 Task: Select Pets. Add to cart, from PetSmart_x000D_
 for 3194 Cheshire Road, Bridgeport, Connecticut 06604, Cell Number 203-362-4243, following items : Simply Nourish SOURCE Shreds Wet Dog Food Natural High Protein Grain Free Duck & Venison (10 oz) - 1, Simply Nourish Shreds Wet Dog Food Natural Grain Free Chicken & Beef (10 oz) - 1, Simply Nourish Shreds Wet Dog Food Natural Chicken & Rice (10 oz) - 1, Simply Nourish Shreds Adult Wet Dog Food Chicken Beef & Pasta Stew (10 oz) - 1, Hill''s Science Diet Adult Dog Food Chicken & Barley (5 lb) - 1
Action: Mouse moved to (506, 99)
Screenshot: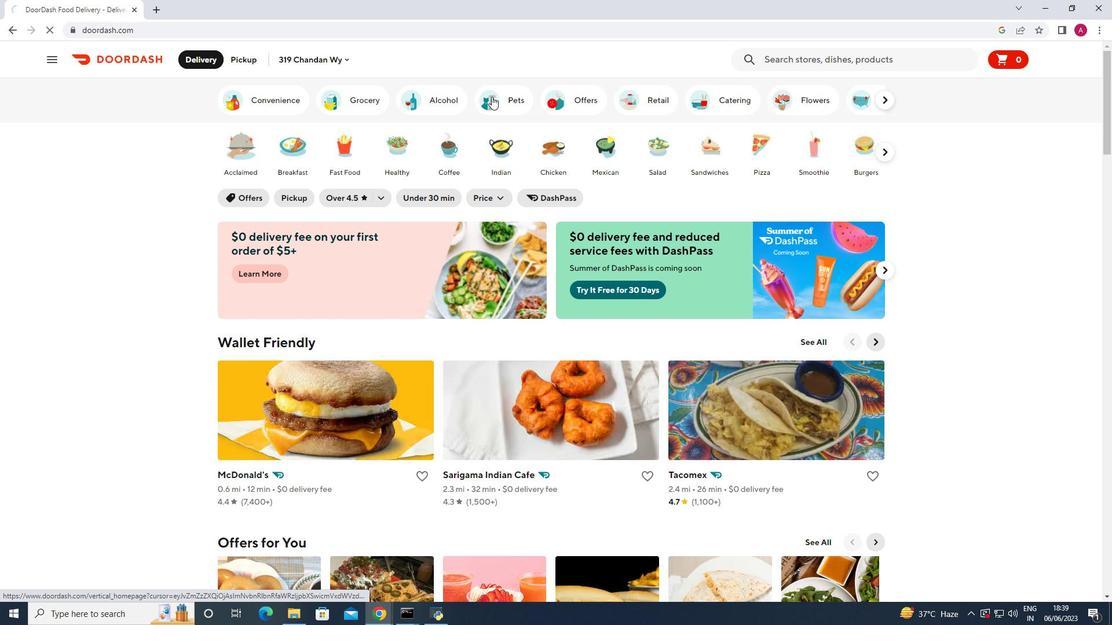 
Action: Mouse pressed left at (506, 99)
Screenshot: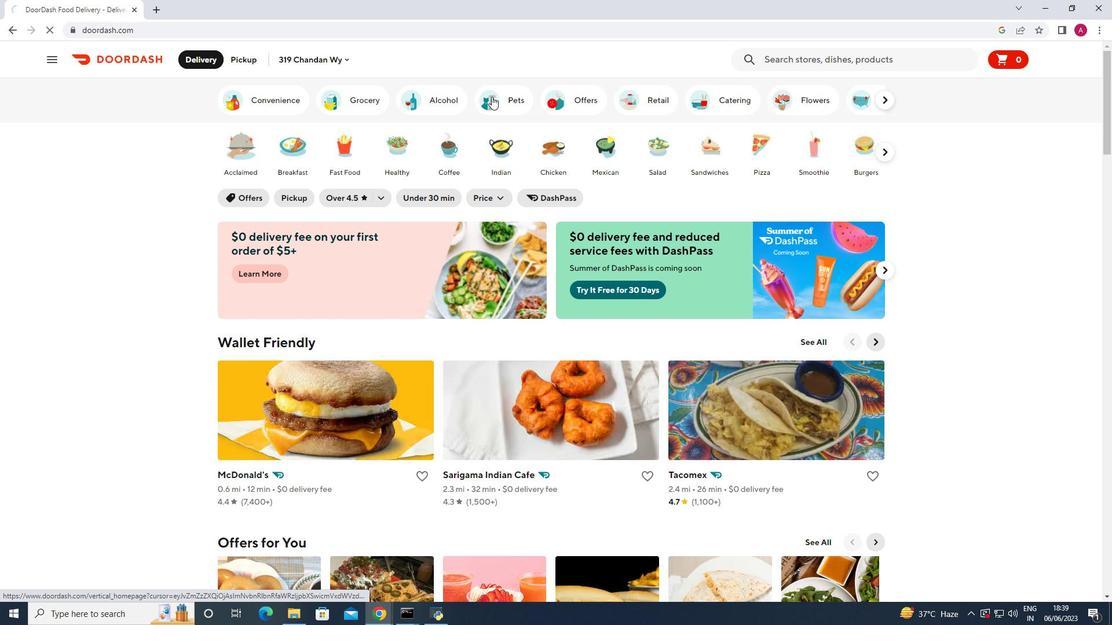 
Action: Mouse moved to (854, 306)
Screenshot: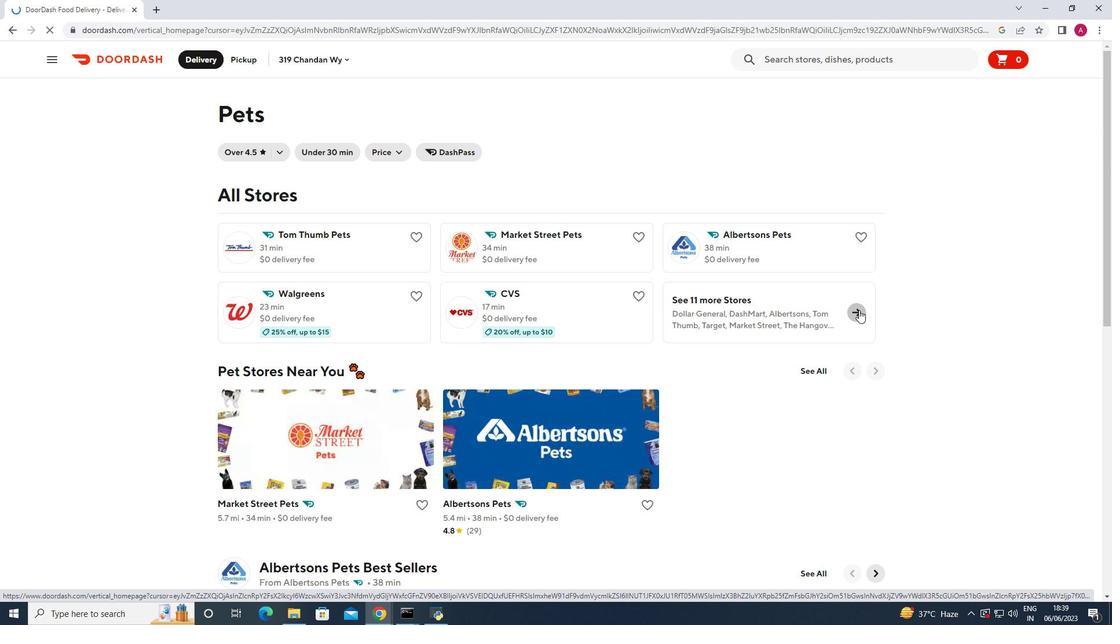 
Action: Mouse pressed left at (854, 306)
Screenshot: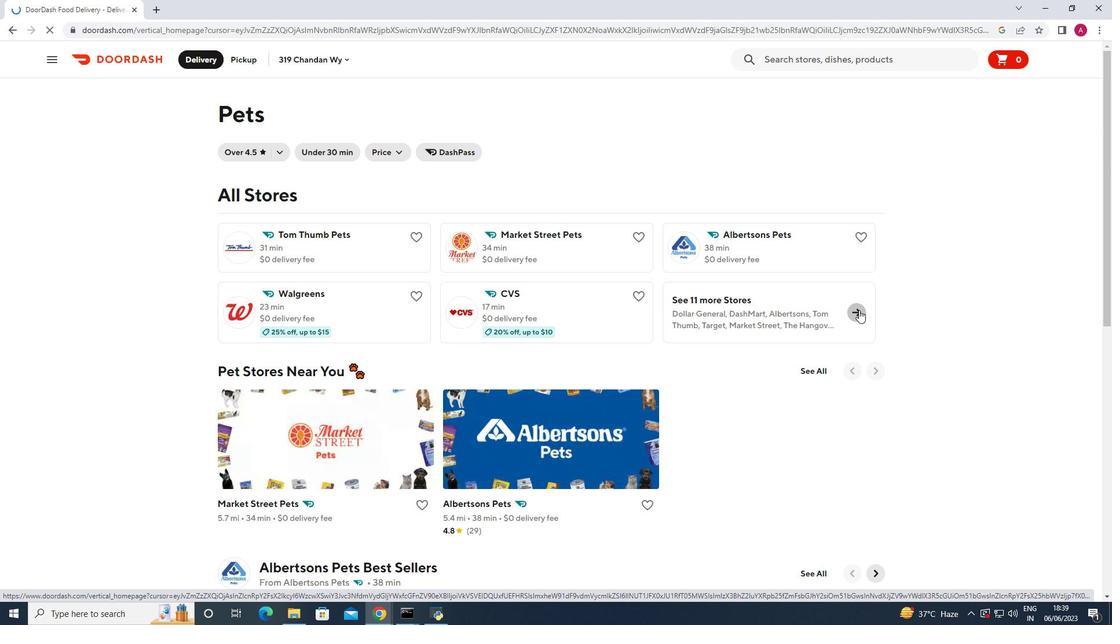 
Action: Mouse moved to (318, 425)
Screenshot: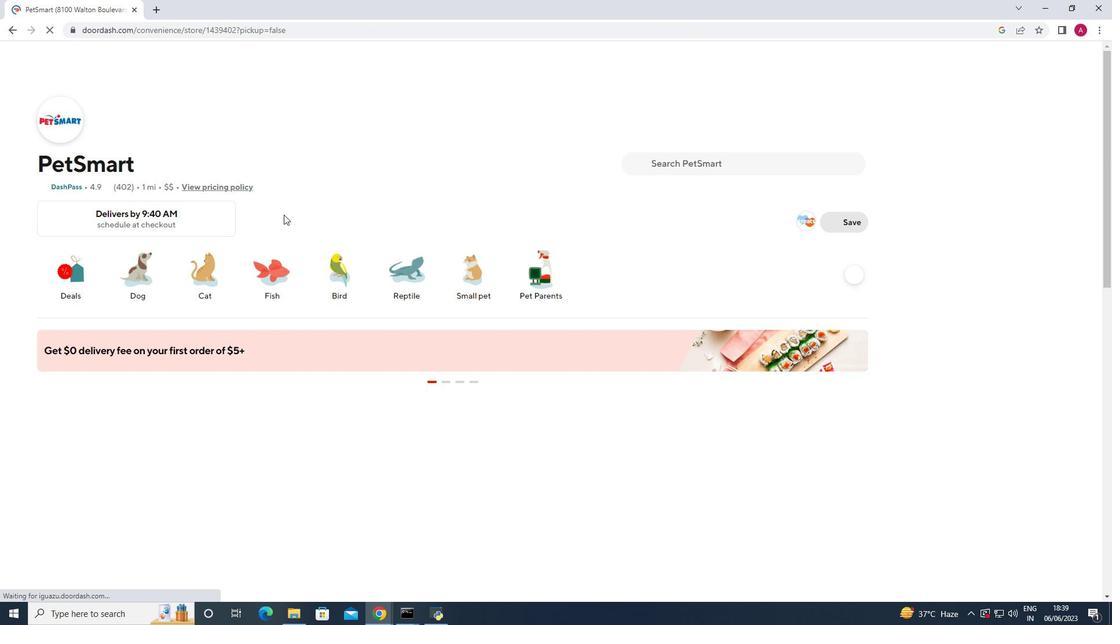 
Action: Mouse pressed left at (318, 425)
Screenshot: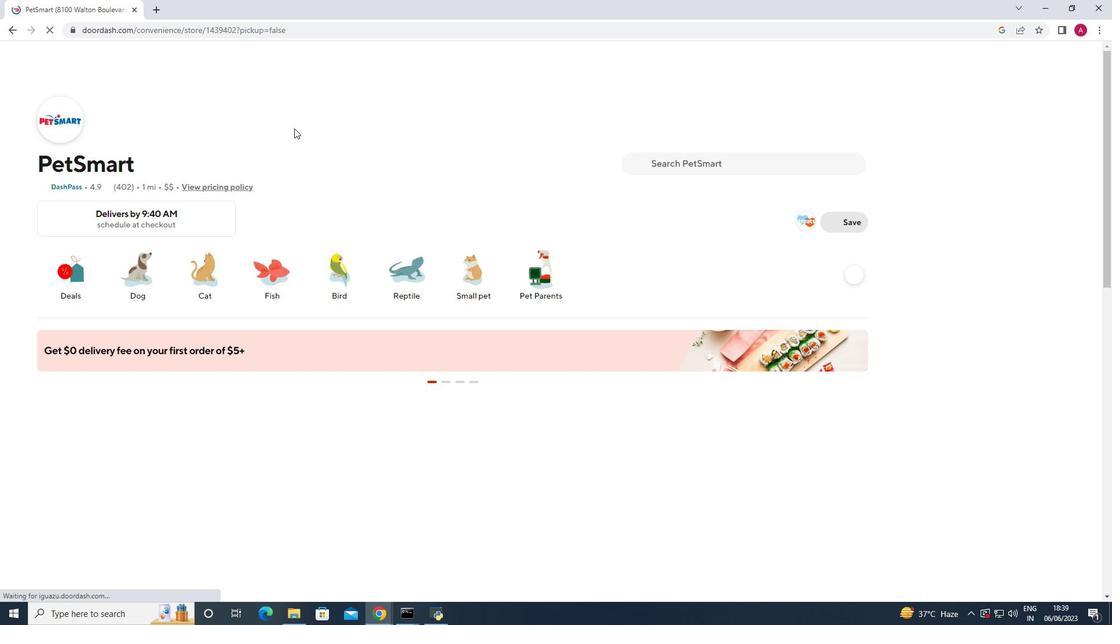 
Action: Mouse moved to (317, 425)
Screenshot: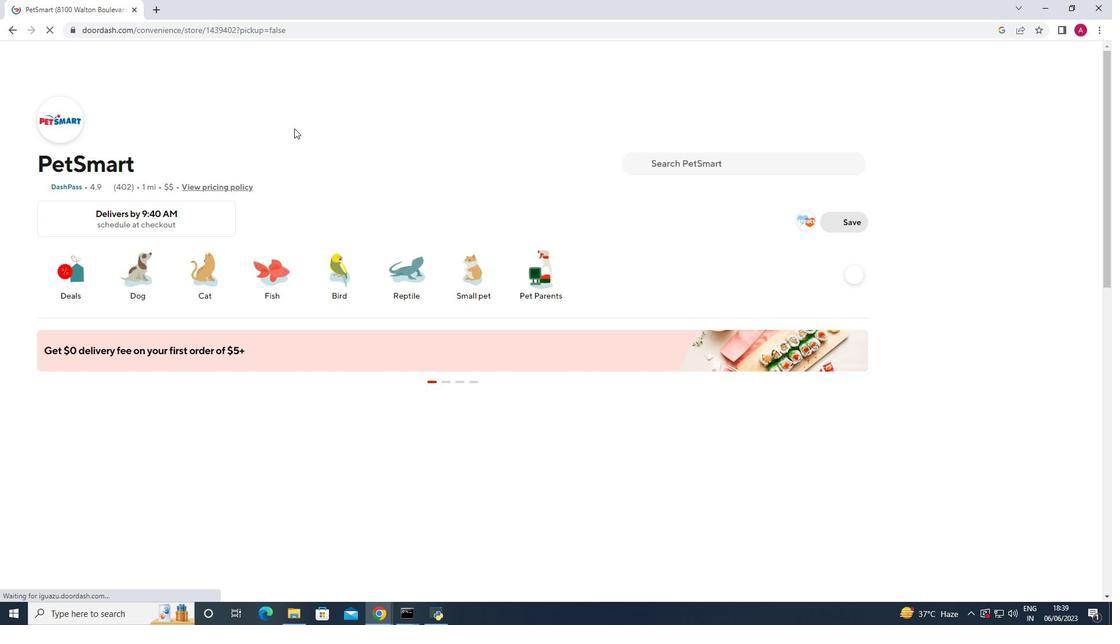 
Action: Mouse pressed left at (317, 425)
Screenshot: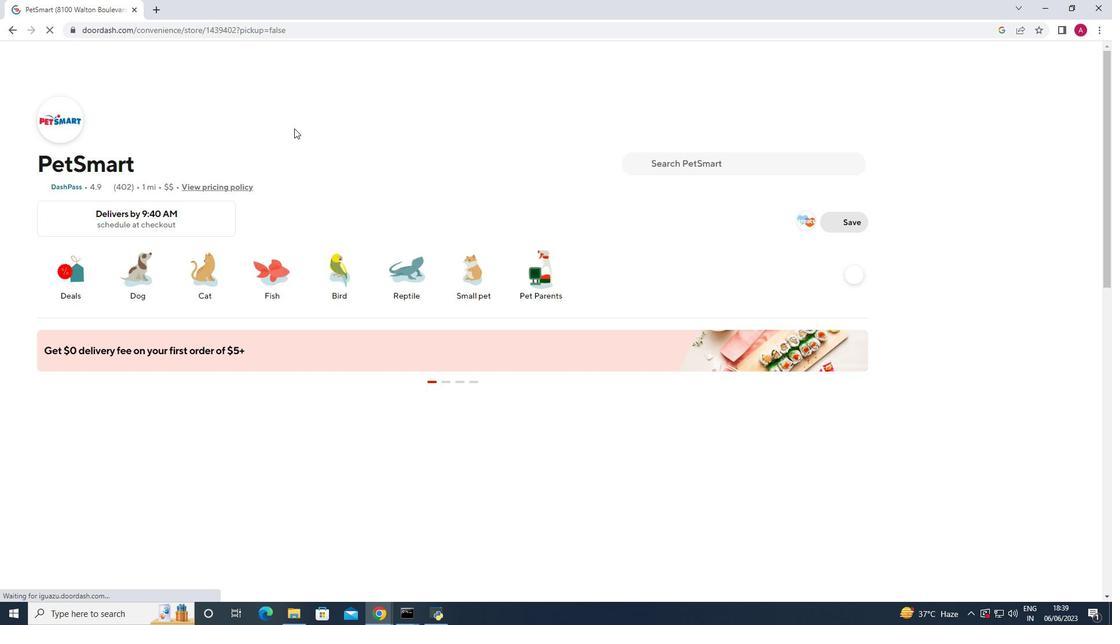 
Action: Mouse moved to (240, 59)
Screenshot: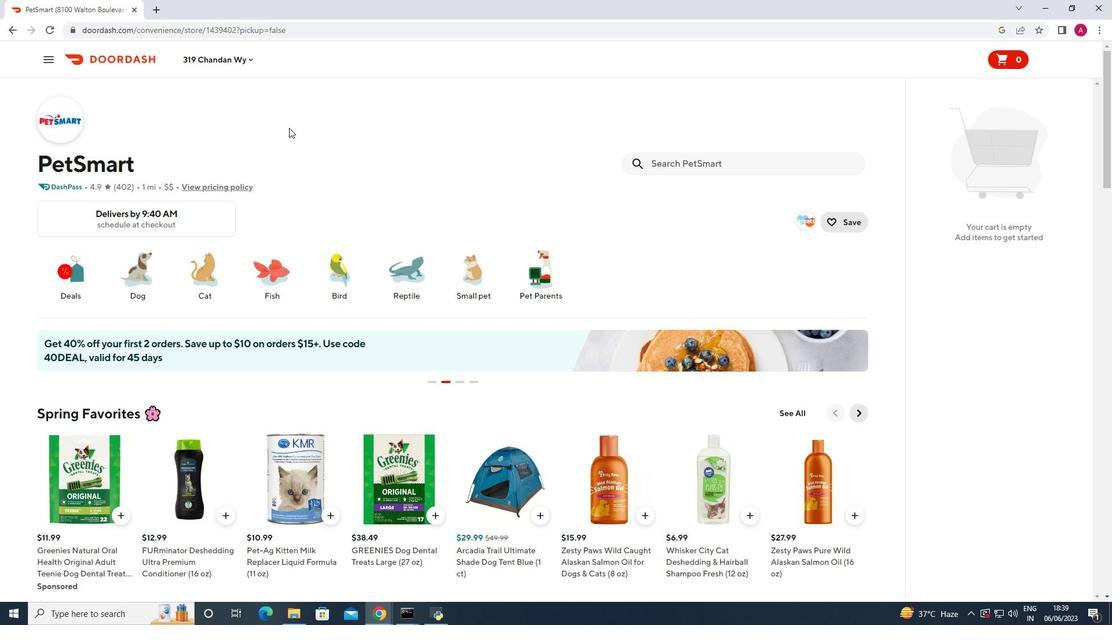 
Action: Mouse pressed left at (240, 59)
Screenshot: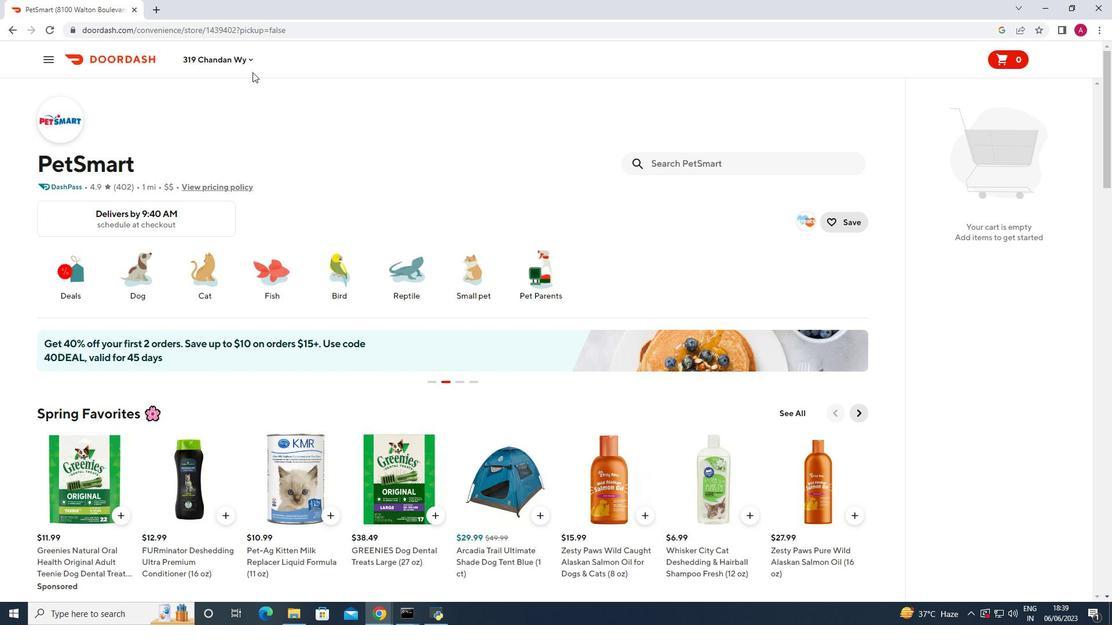 
Action: Mouse moved to (253, 110)
Screenshot: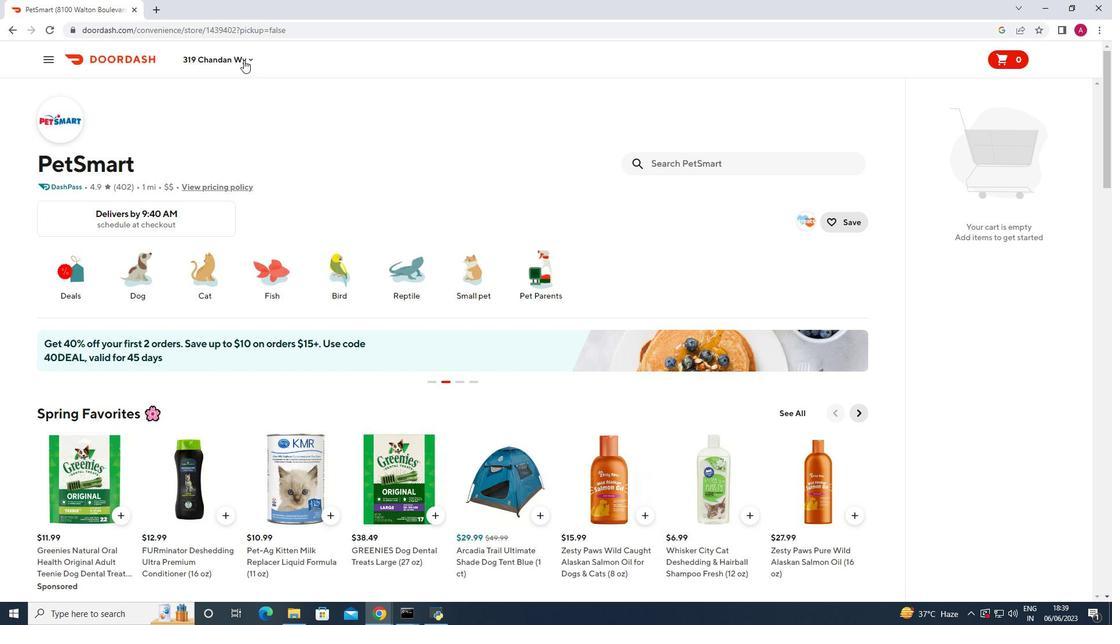 
Action: Mouse pressed left at (253, 110)
Screenshot: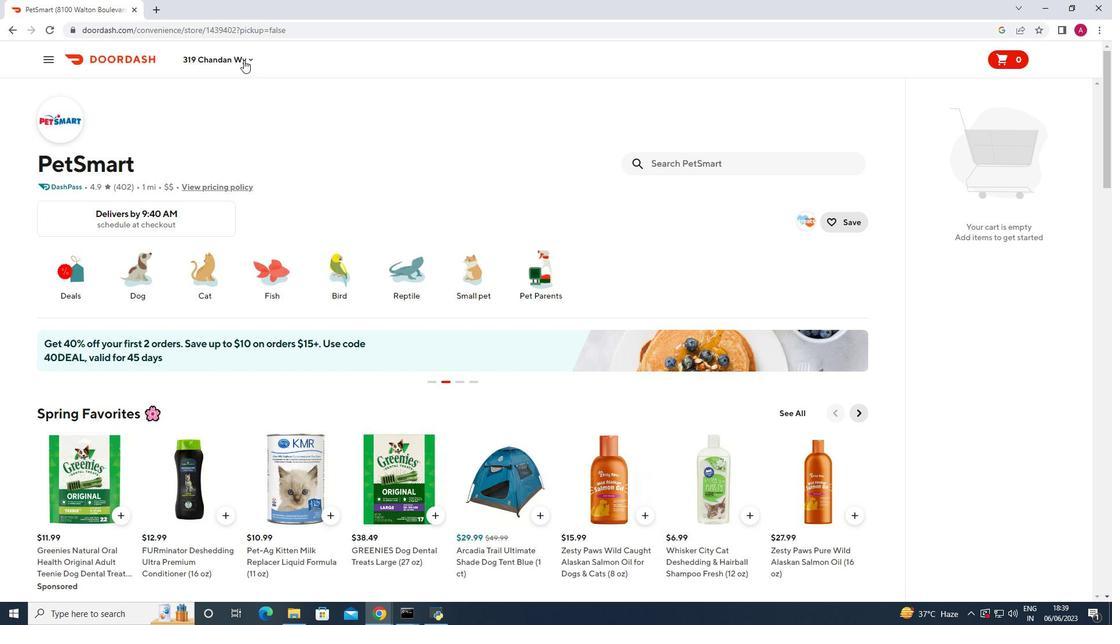 
Action: Mouse moved to (253, 109)
Screenshot: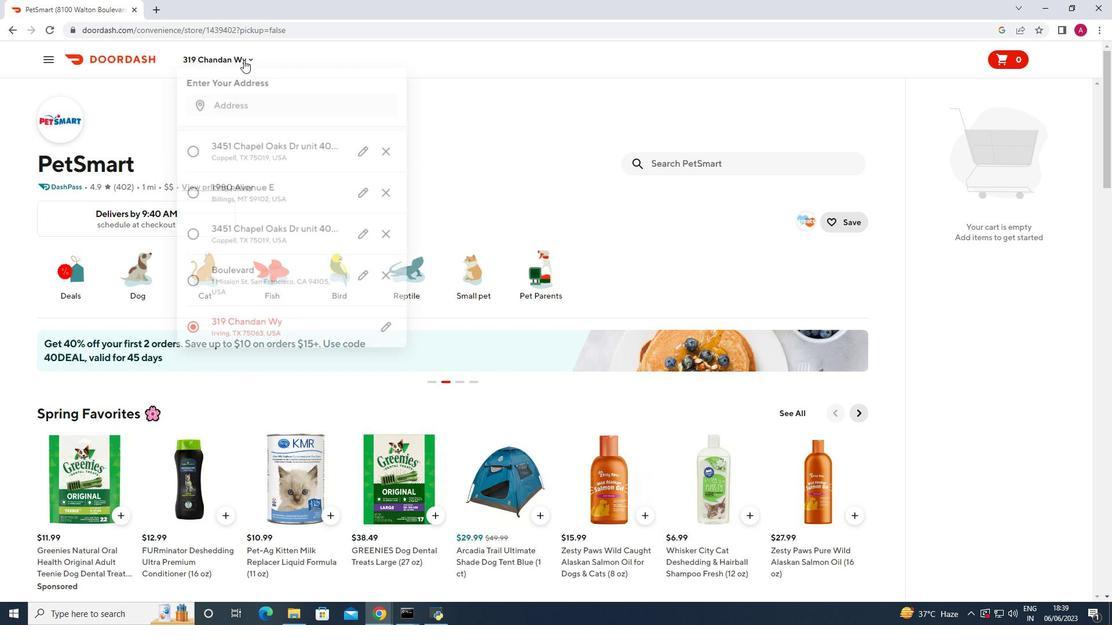 
Action: Key pressed 3194cheshire<Key.space>road<Key.space>bridgeport<Key.space>connecticut<Key.space>06604<Key.enter>
Screenshot: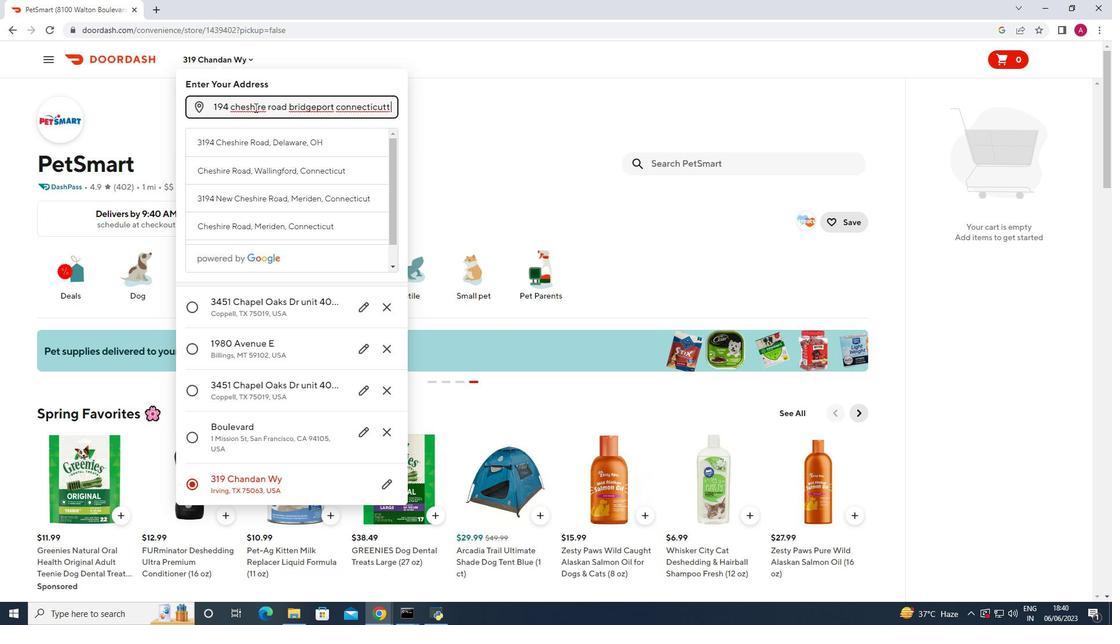 
Action: Mouse moved to (346, 488)
Screenshot: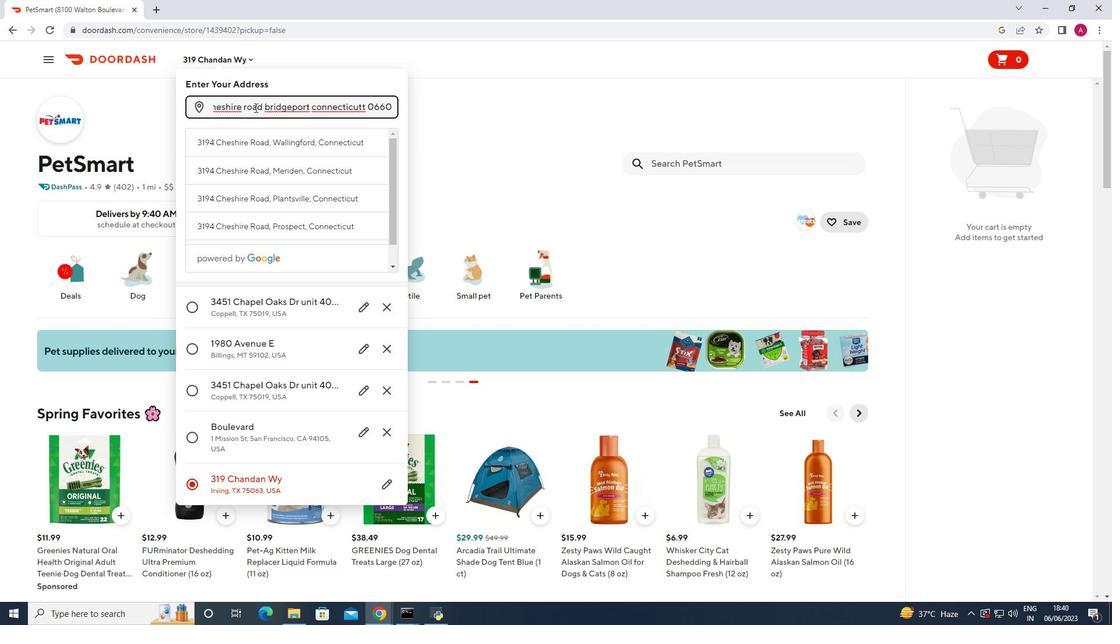 
Action: Mouse pressed left at (346, 488)
Screenshot: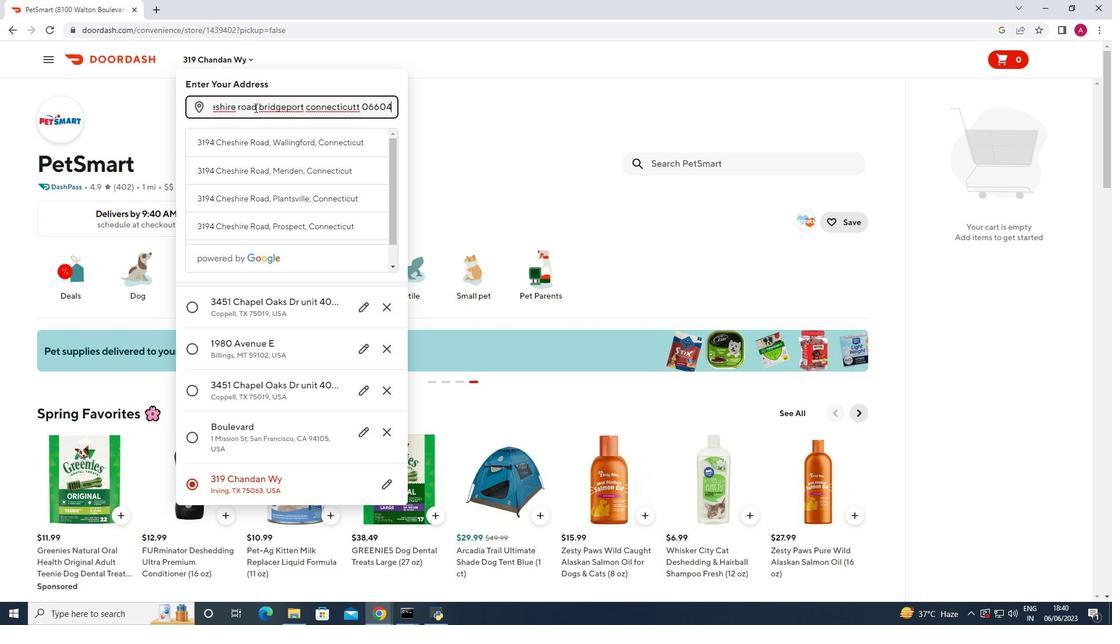 
Action: Mouse moved to (729, 165)
Screenshot: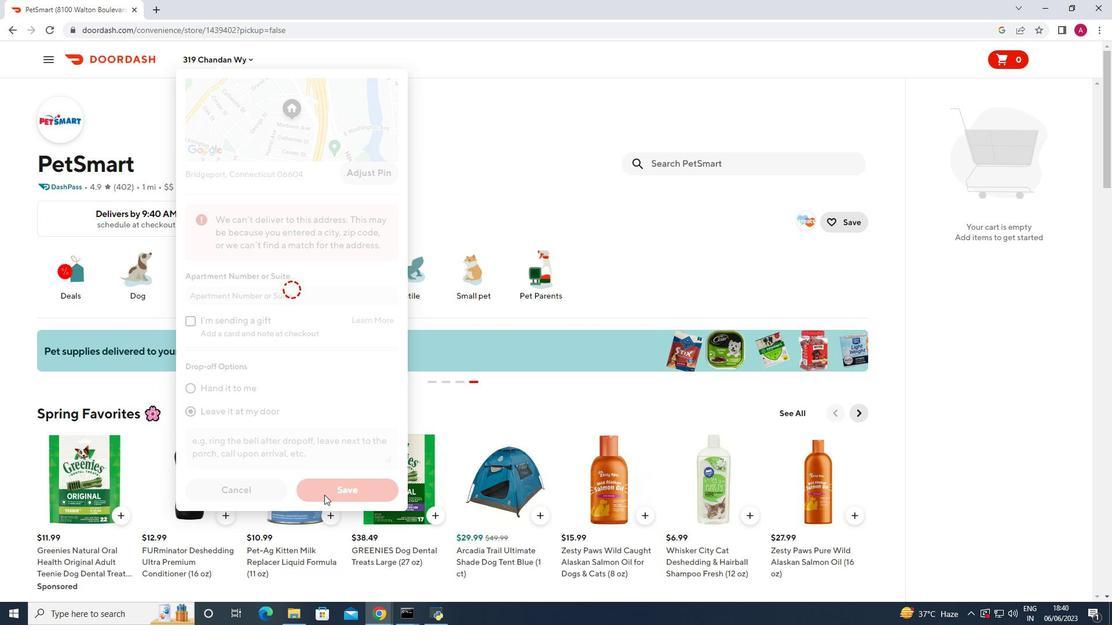 
Action: Mouse pressed left at (729, 165)
Screenshot: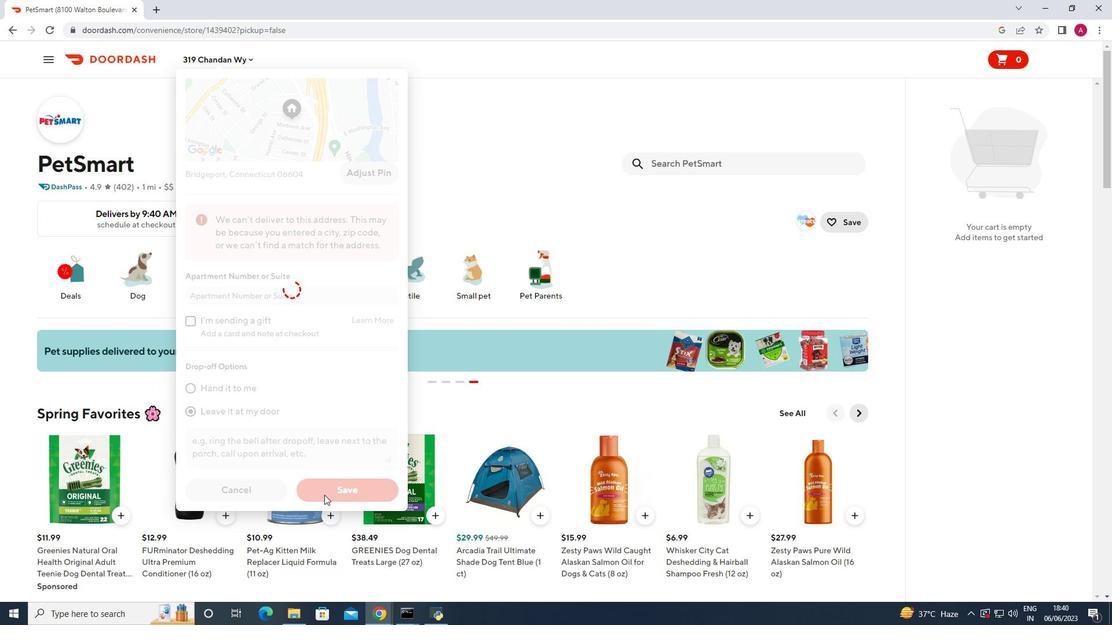 
Action: Mouse moved to (730, 165)
Screenshot: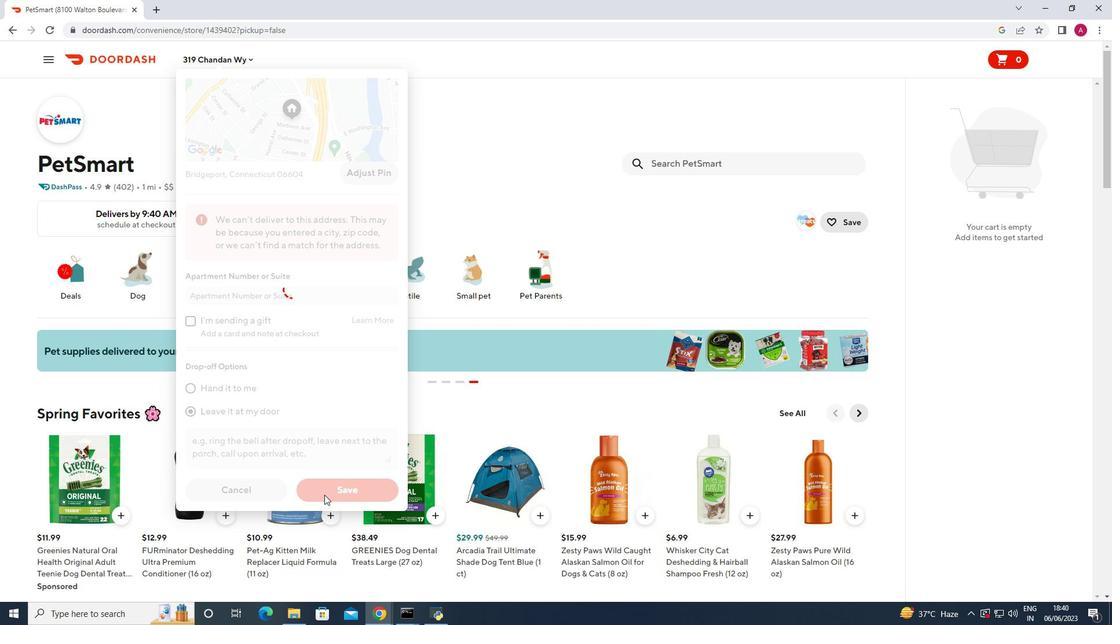 
Action: Key pressed simply<Key.space>norish<Key.space>shreds<Key.space>wet<Key.space>dog<Key.space>food<Key.space>natural<Key.space>grain<Key.space>free<Key.space>chicken<Key.enter>
Screenshot: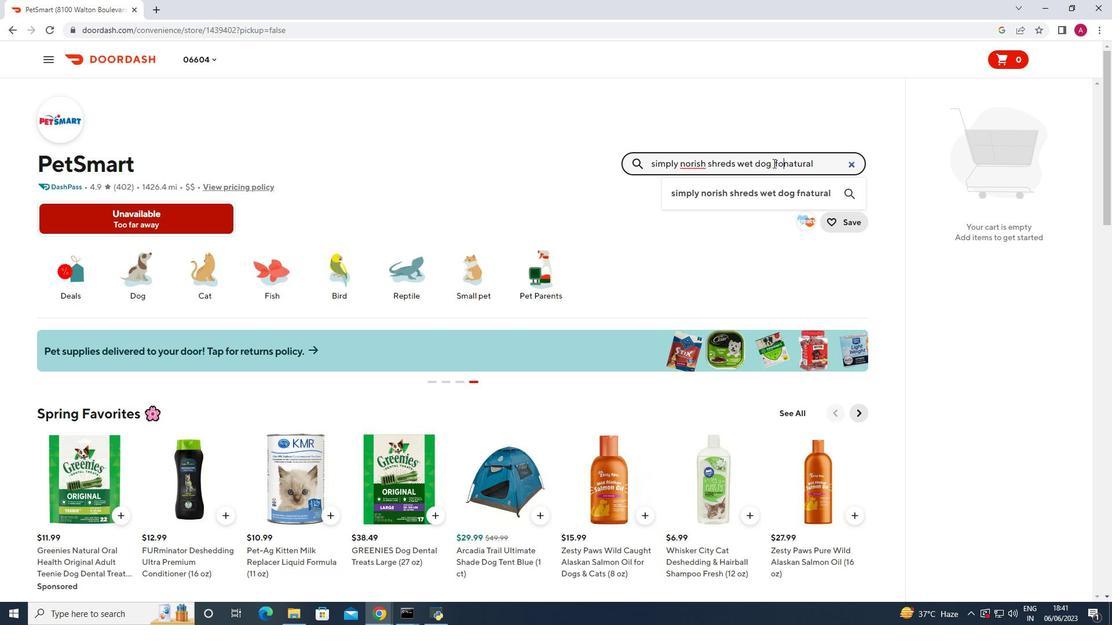 
Action: Mouse moved to (490, 97)
Screenshot: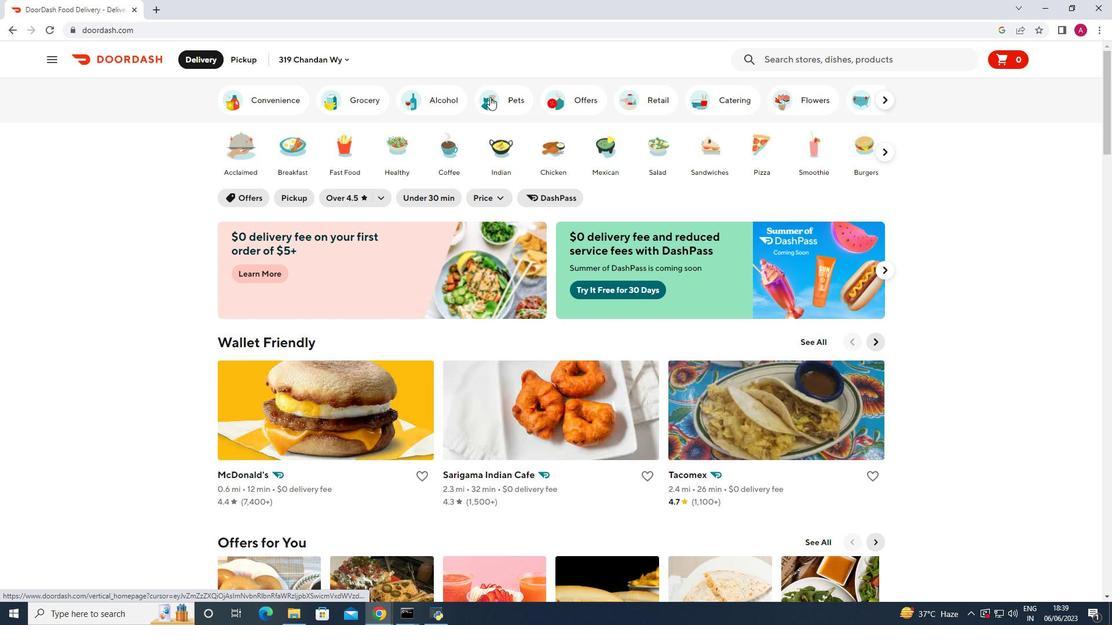 
Action: Mouse pressed left at (490, 97)
Screenshot: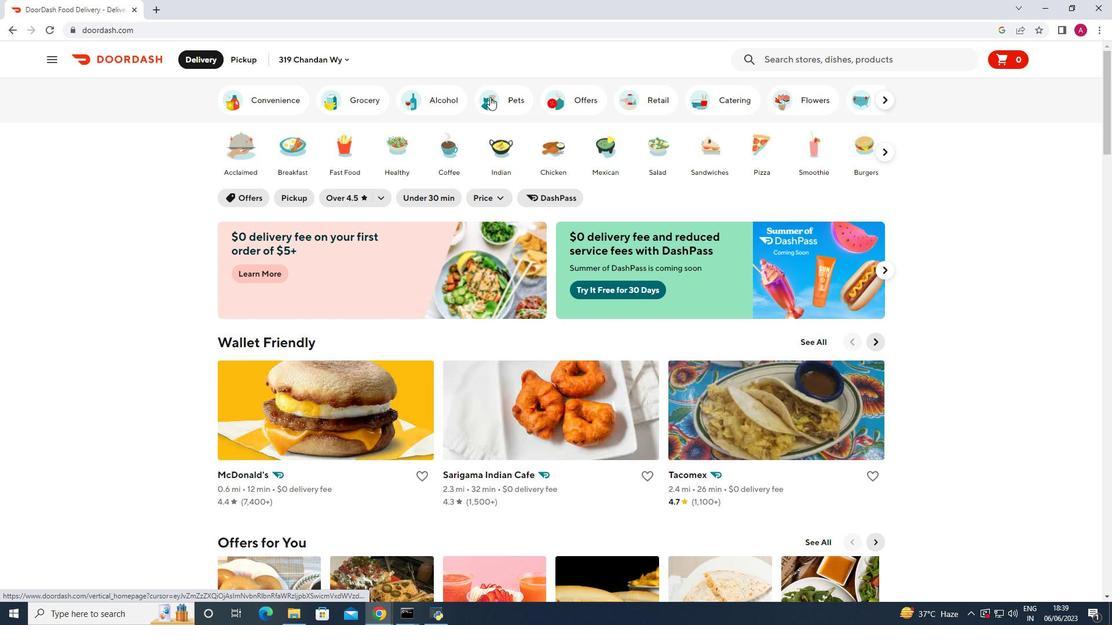 
Action: Mouse moved to (859, 310)
Screenshot: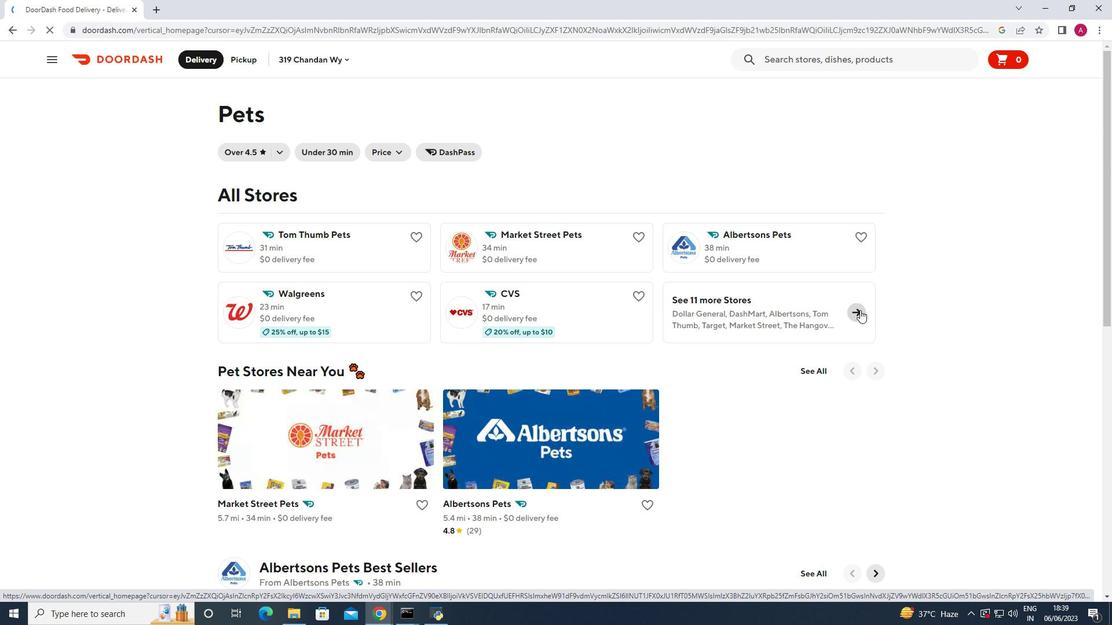 
Action: Mouse pressed left at (859, 310)
Screenshot: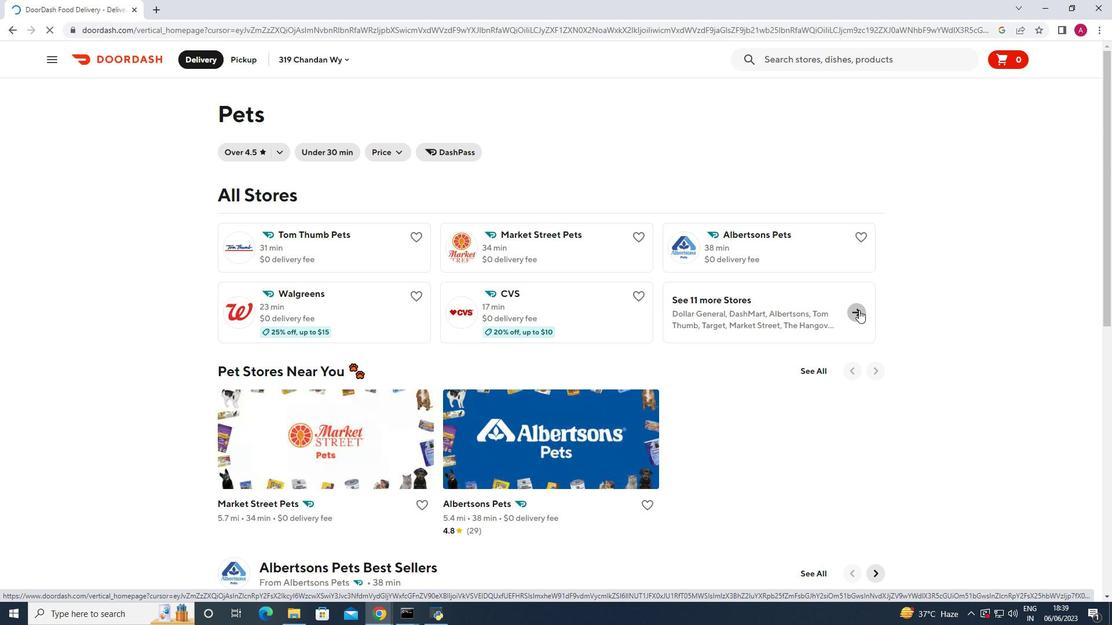 
Action: Mouse moved to (316, 408)
Screenshot: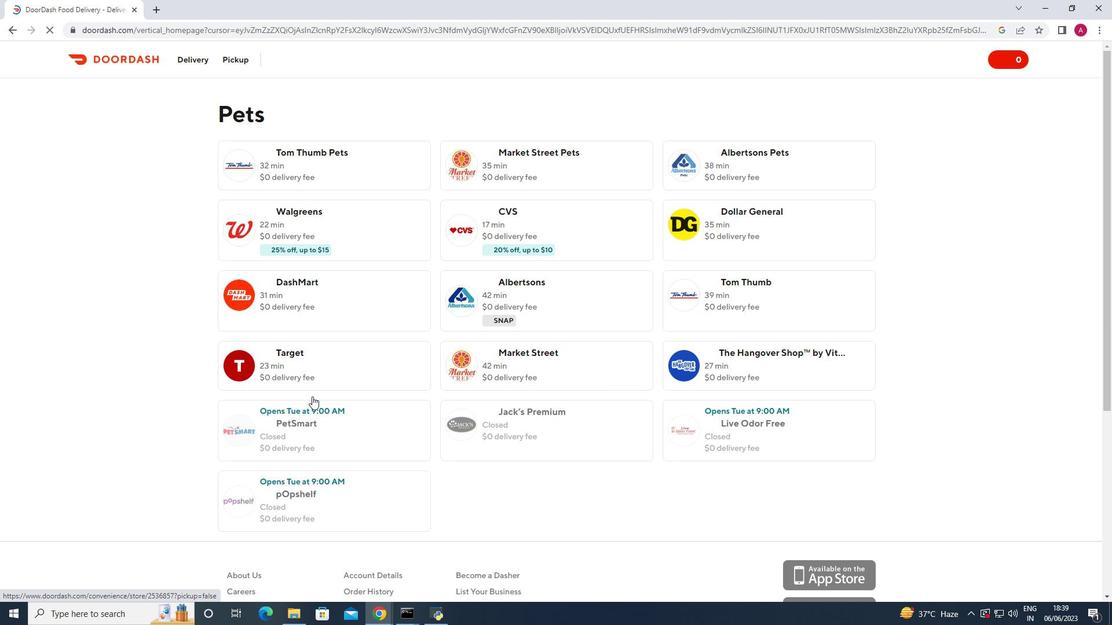 
Action: Mouse pressed left at (316, 408)
Screenshot: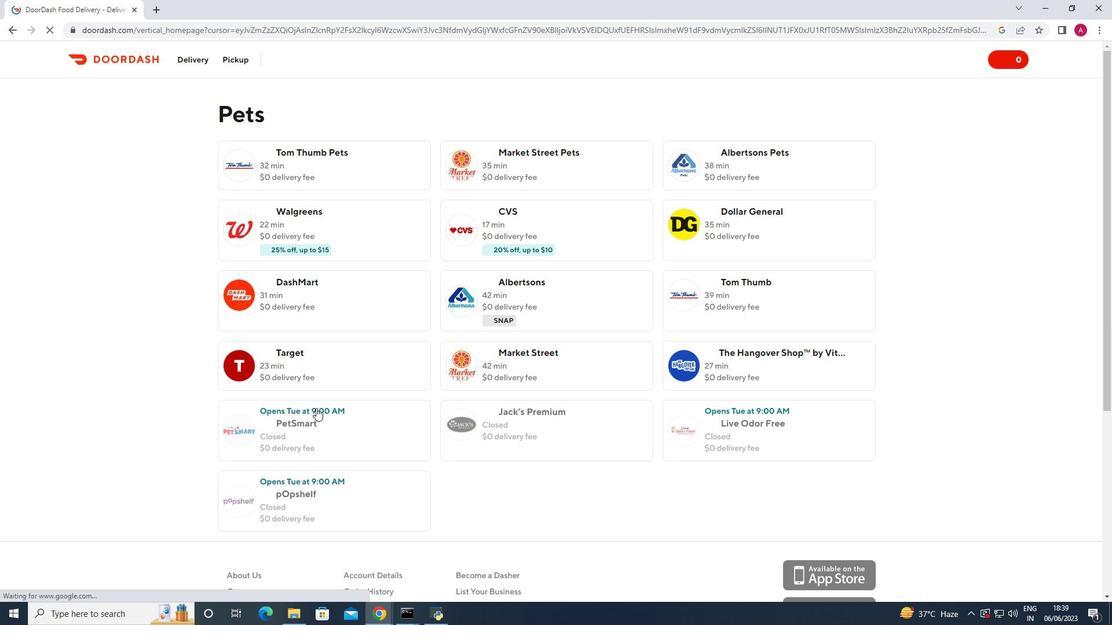
Action: Mouse moved to (243, 60)
Screenshot: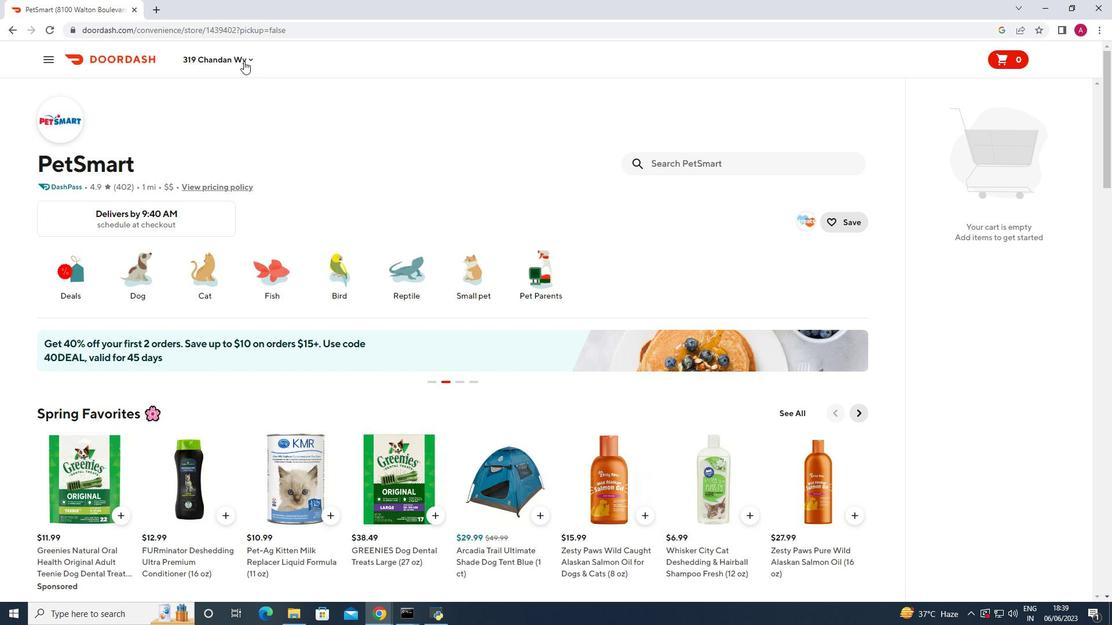 
Action: Mouse pressed left at (243, 60)
Screenshot: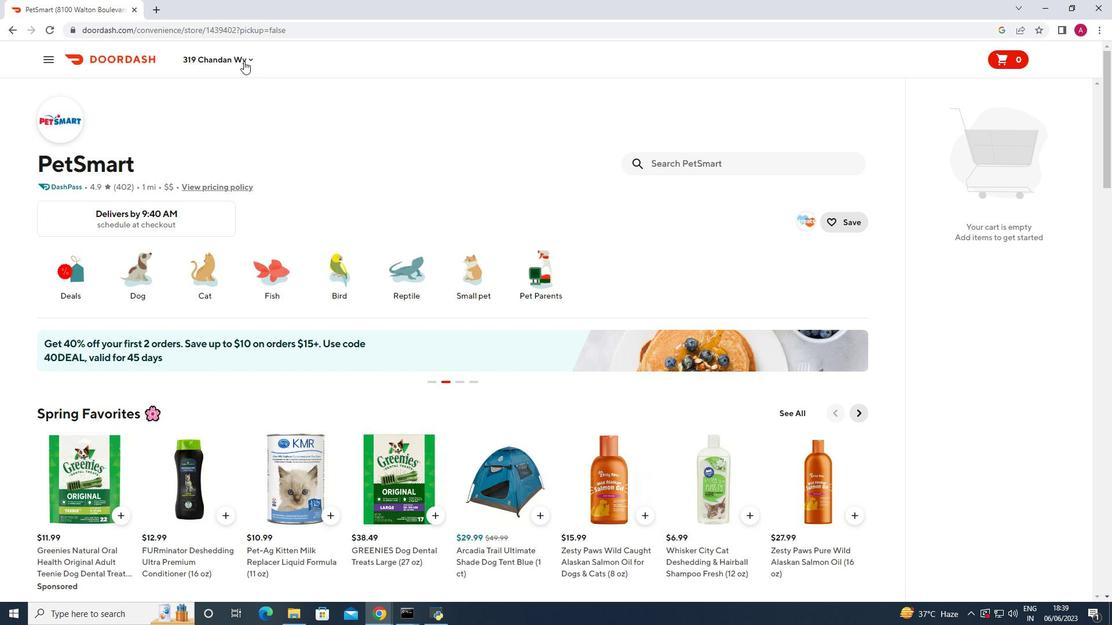 
Action: Mouse moved to (254, 107)
Screenshot: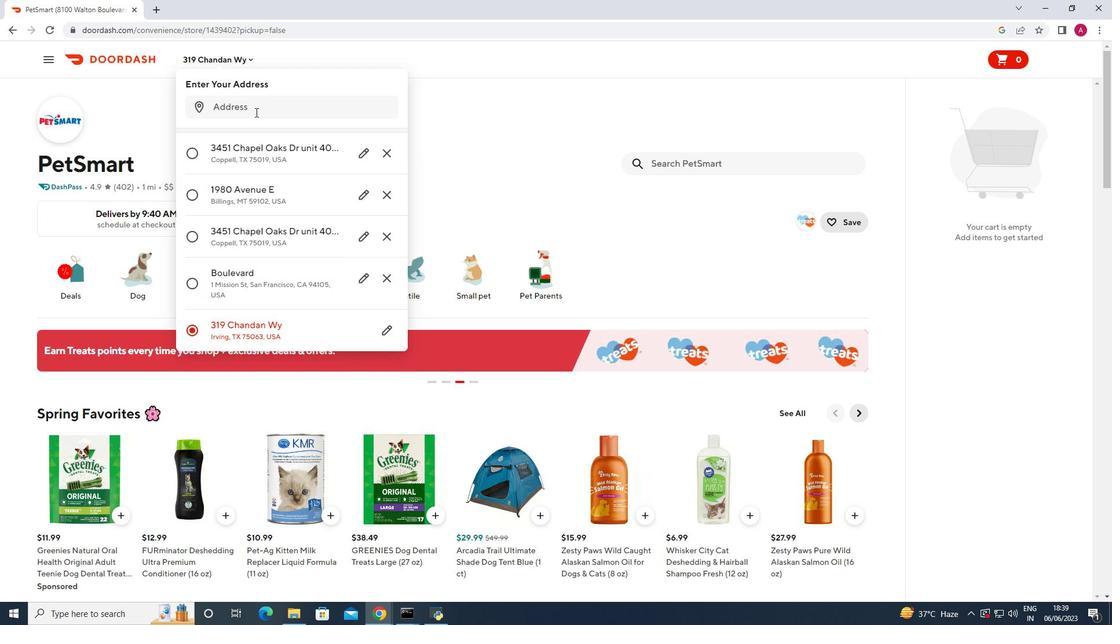 
Action: Mouse pressed left at (254, 107)
Screenshot: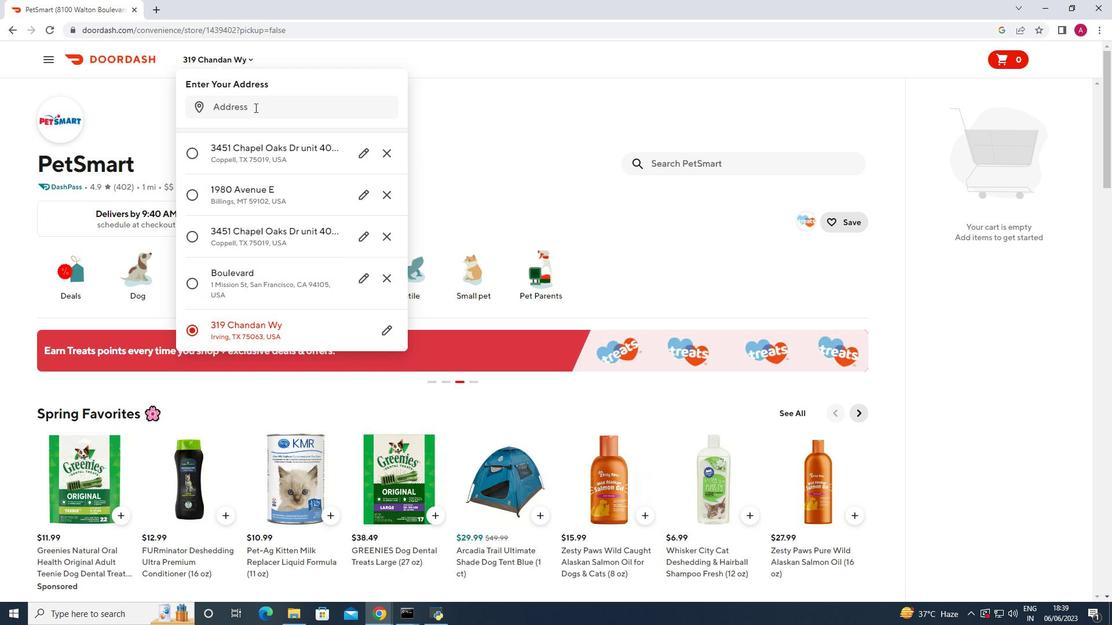 
Action: Key pressed 3194<Key.space>cheshirew<Key.backspace><Key.space>road<Key.space>bridge<Key.space>po<Key.backspace><Key.backspace><Key.backspace>port<Key.space>connecti<Key.backspace>icutt<Key.space>06604<Key.space><Key.enter>
Screenshot: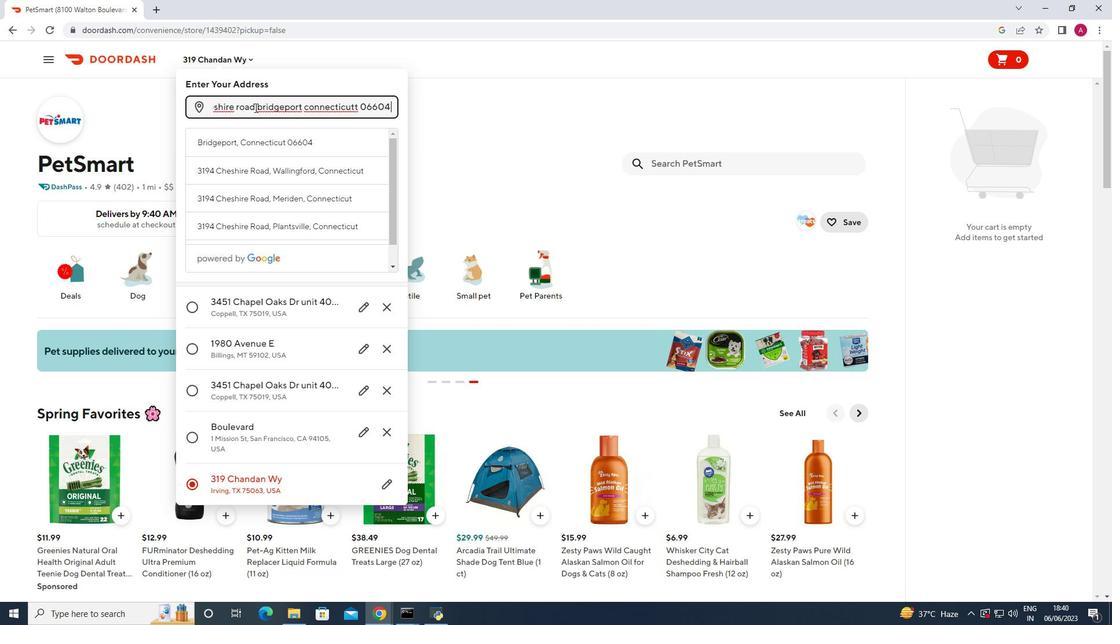 
Action: Mouse moved to (324, 495)
Screenshot: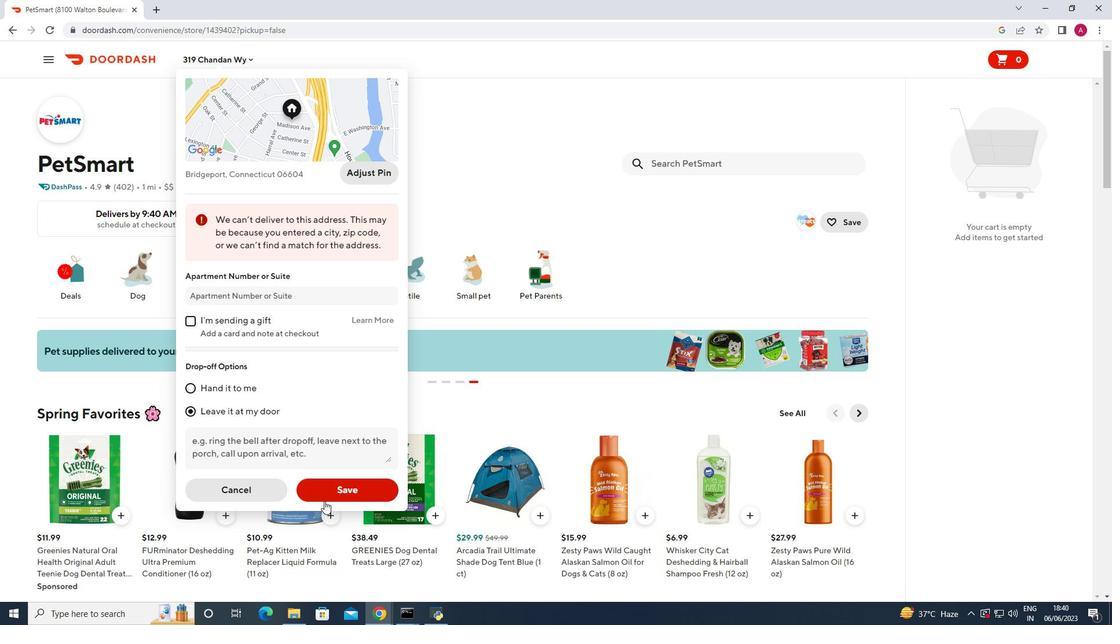 
Action: Mouse pressed left at (324, 495)
Screenshot: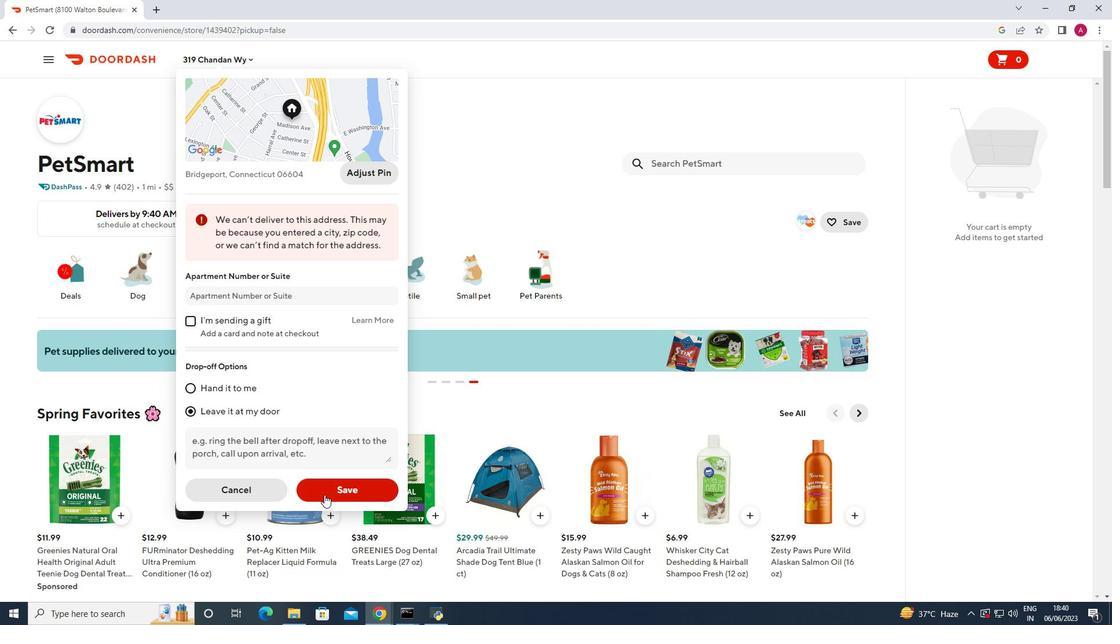 
Action: Mouse moved to (691, 165)
Screenshot: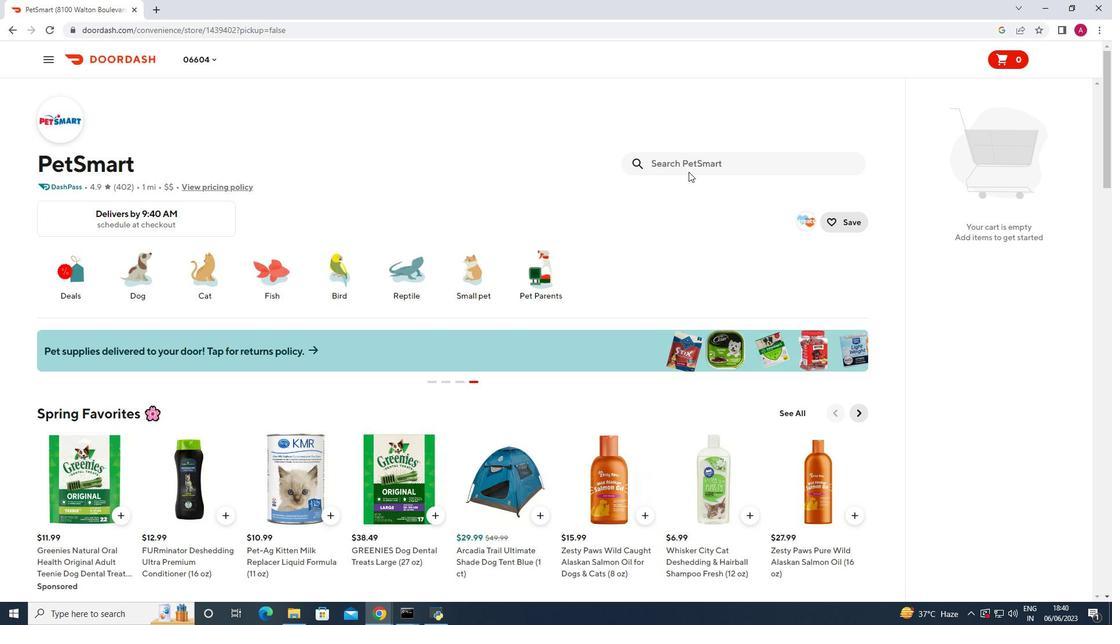 
Action: Mouse pressed left at (691, 165)
Screenshot: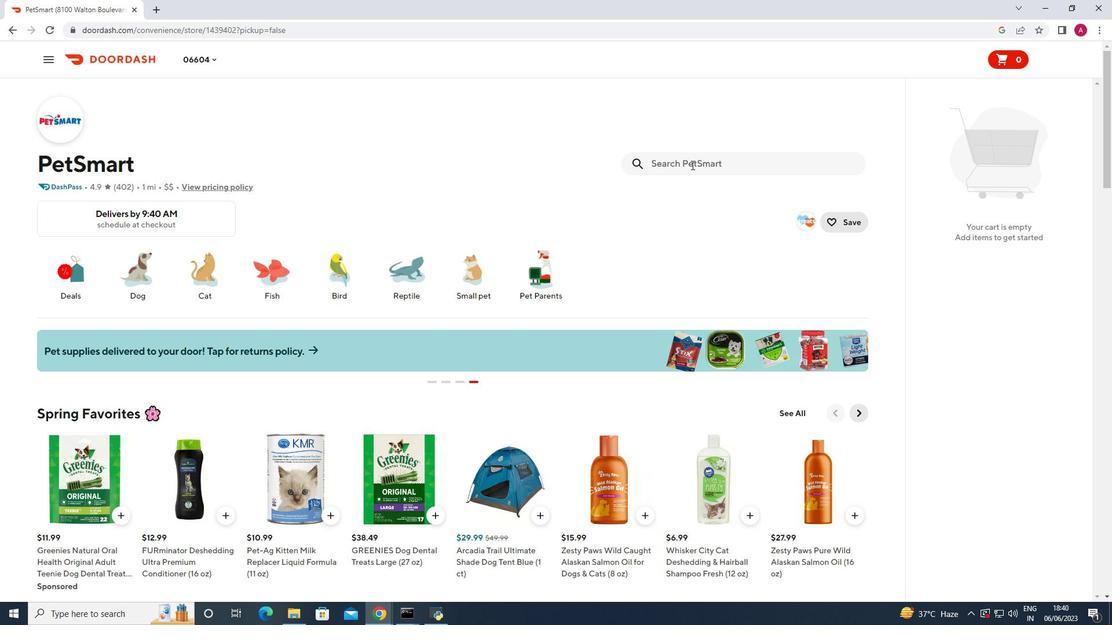 
Action: Key pressed simply<Key.space>norish<Key.space>shreds<Key.space>wet<Key.space>dog<Key.space>natural<Key.space>high<Key.space>
Screenshot: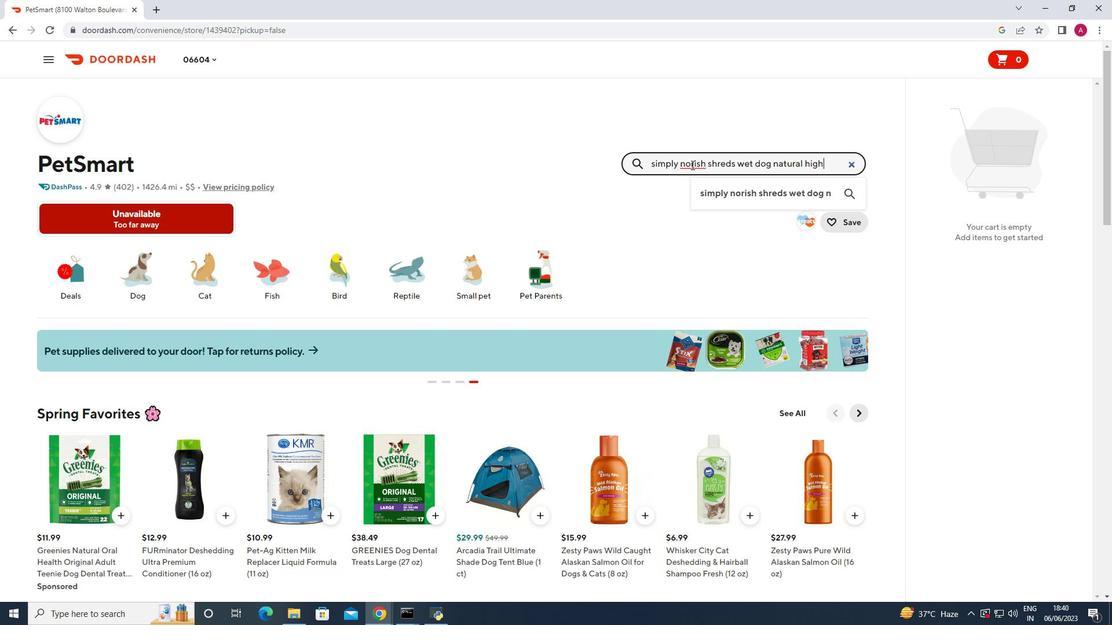 
Action: Mouse moved to (839, 163)
Screenshot: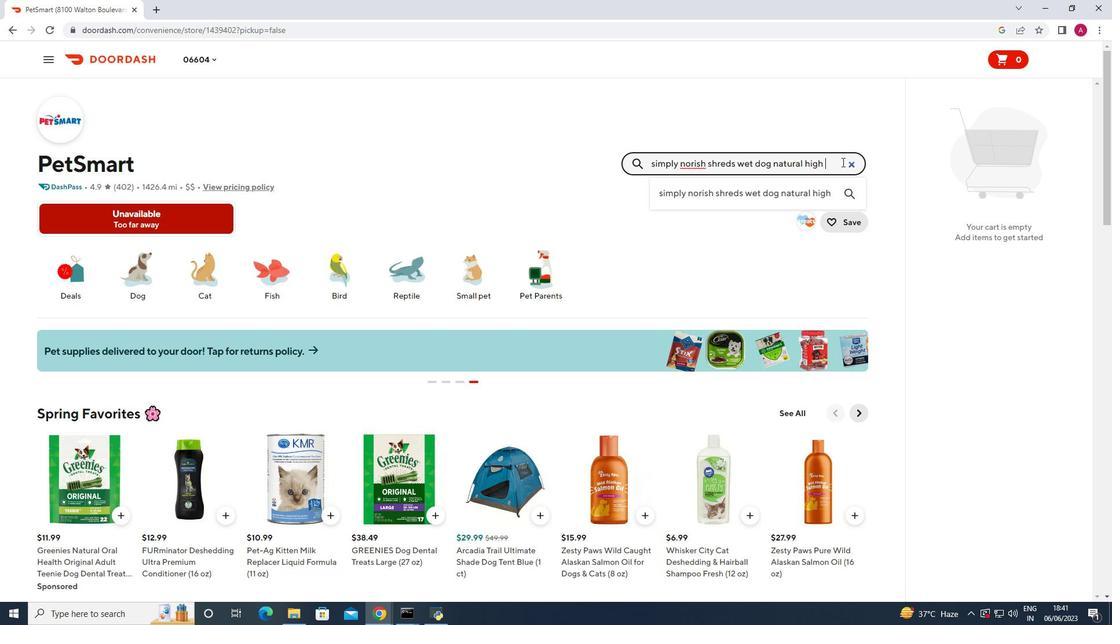 
Action: Key pressed <Key.backspace><Key.backspace><Key.backspace><Key.backspace><Key.backspace>
Screenshot: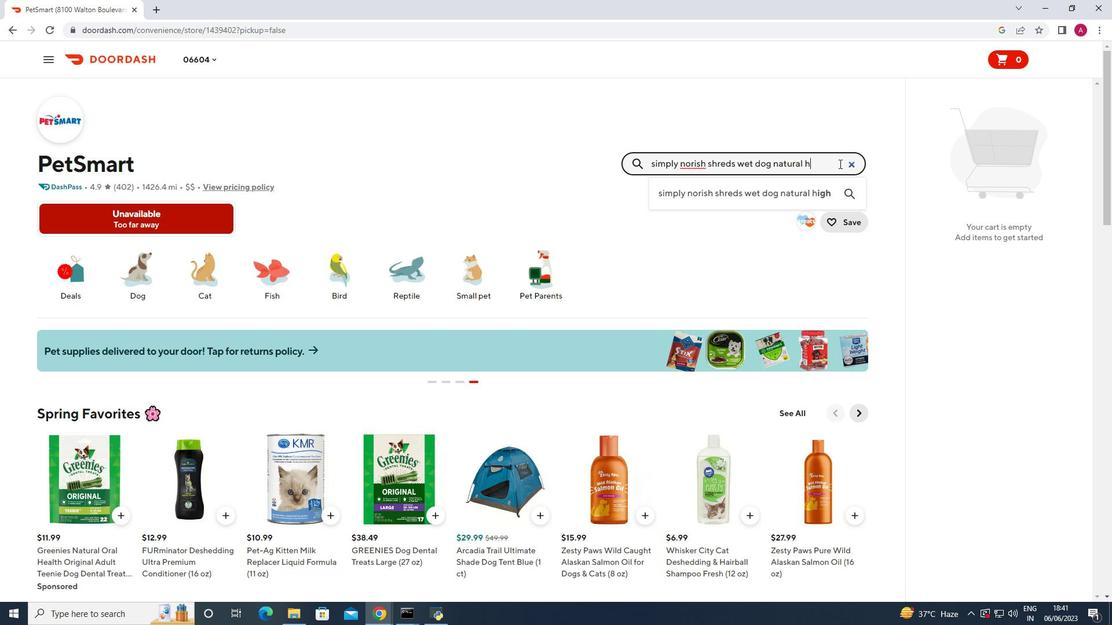 
Action: Mouse moved to (773, 163)
Screenshot: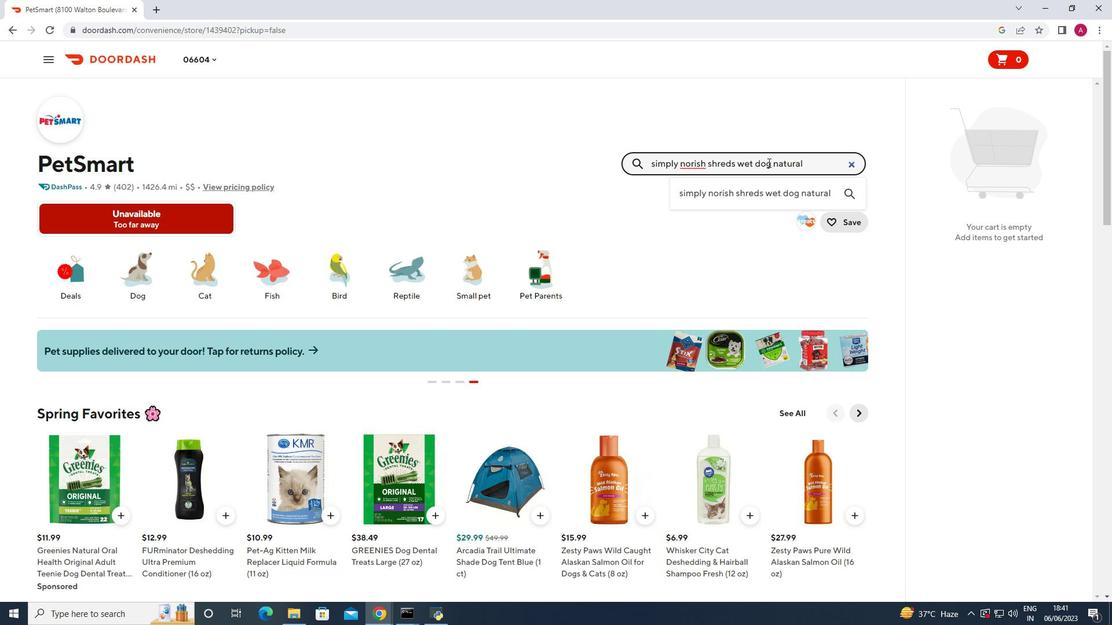 
Action: Mouse pressed left at (773, 163)
Screenshot: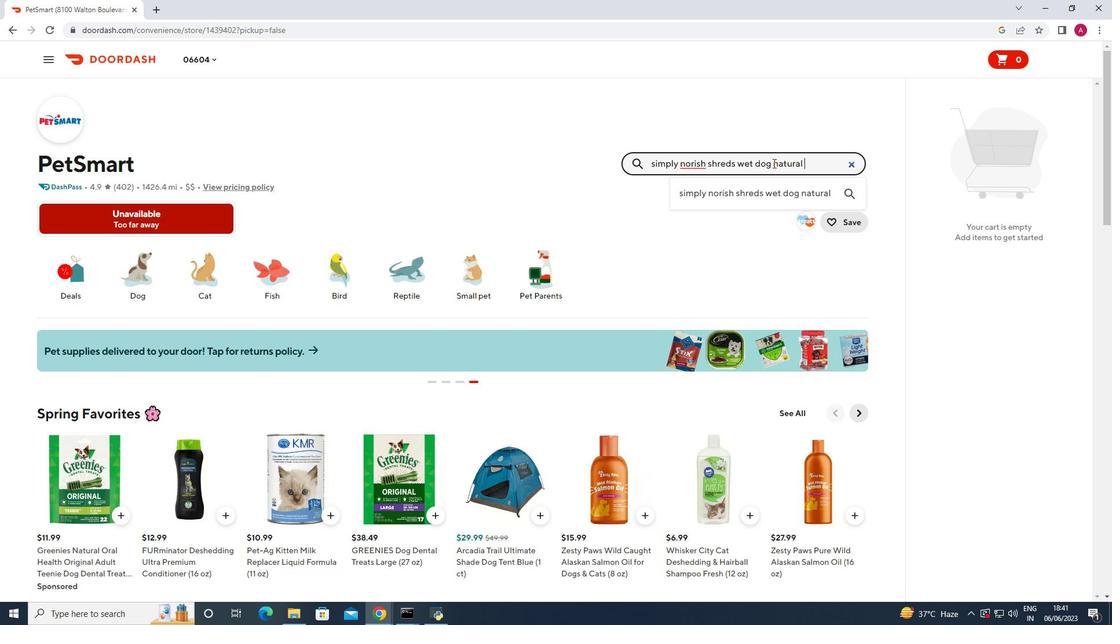 
Action: Key pressed <Key.space>food<Key.space>
Screenshot: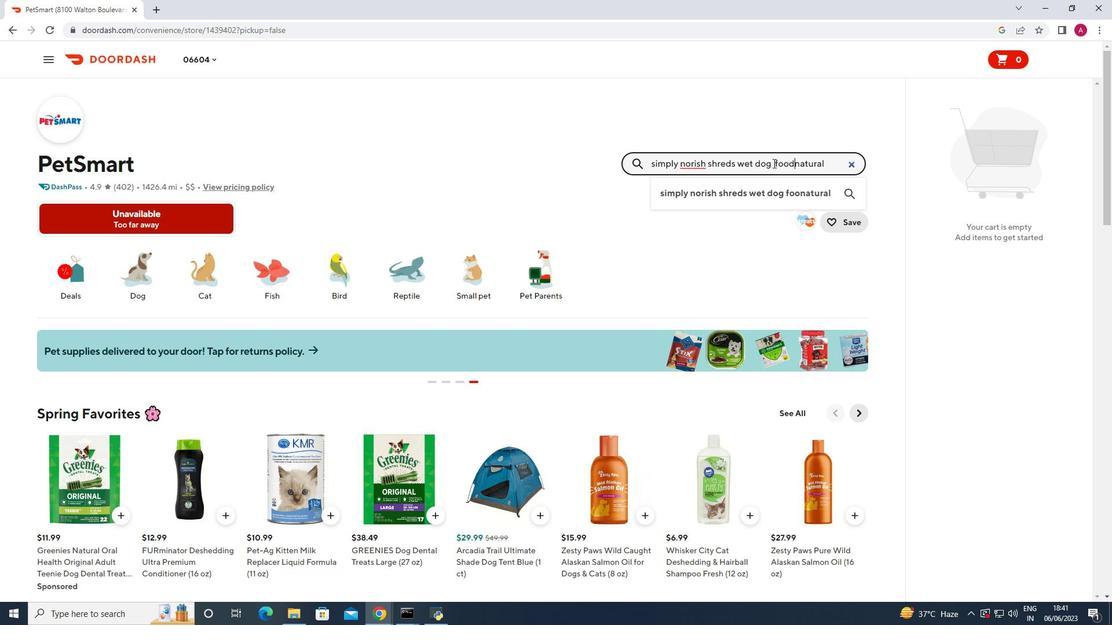 
Action: Mouse moved to (831, 163)
Screenshot: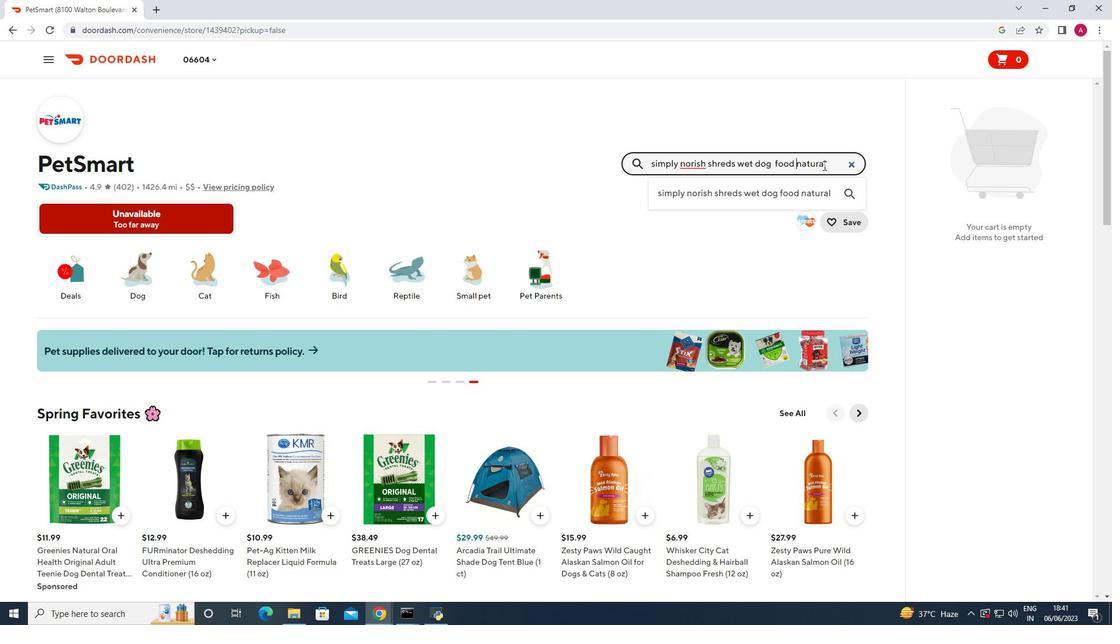
Action: Mouse pressed left at (831, 163)
Screenshot: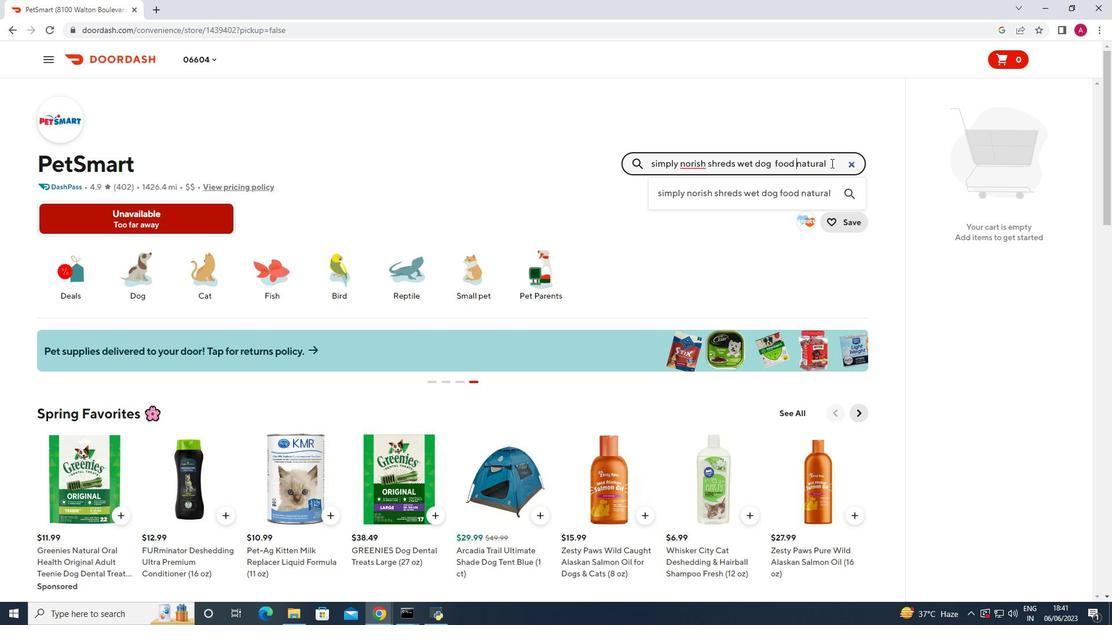 
Action: Key pressed grain<Key.space>free<Key.space>chicken<Key.space>and<Key.space>beef<Key.enter>
Screenshot: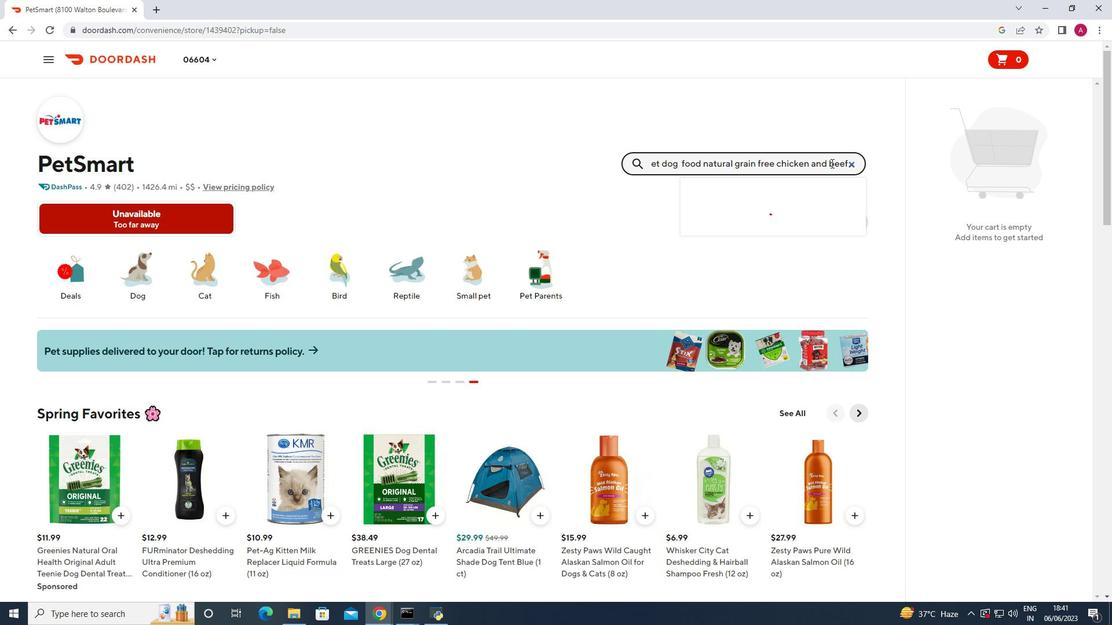 
Action: Mouse moved to (106, 307)
Screenshot: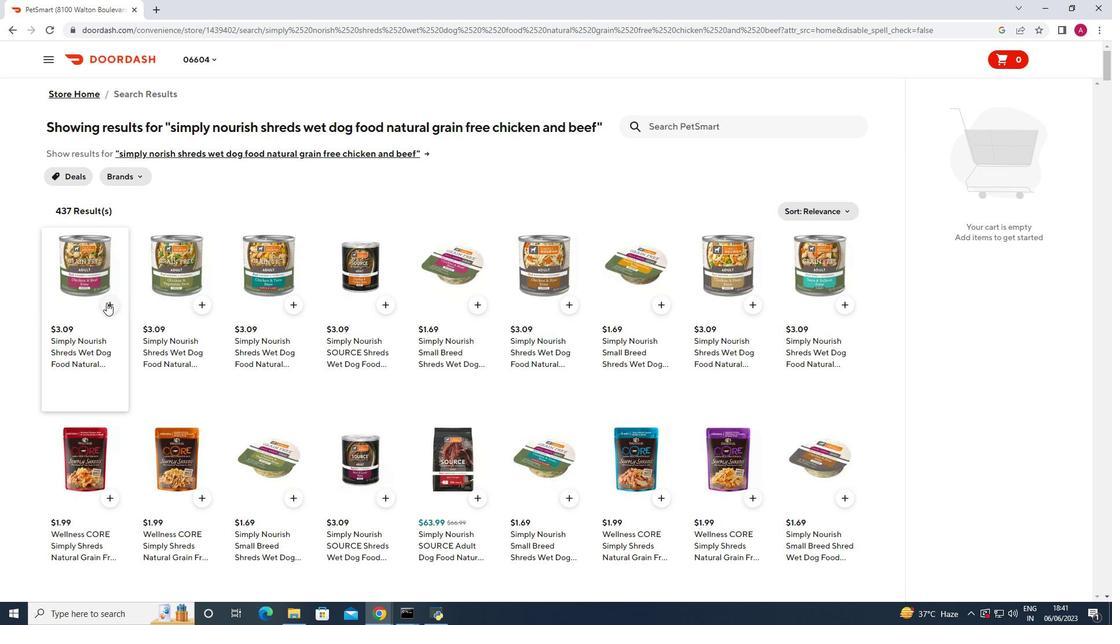 
Action: Mouse pressed left at (106, 307)
Screenshot: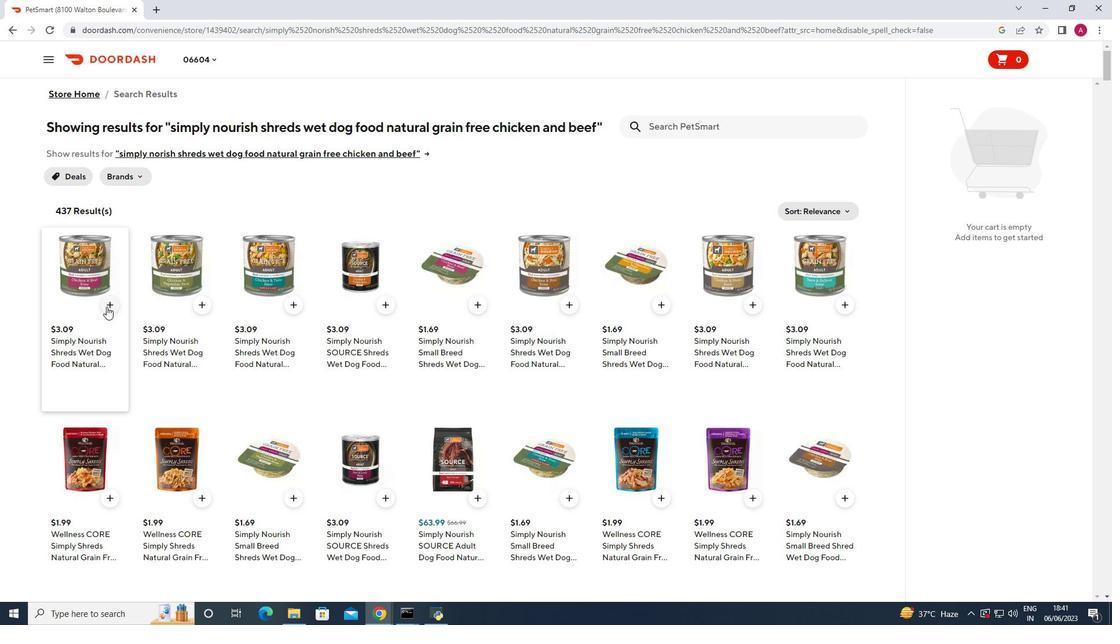 
Action: Mouse moved to (699, 125)
Screenshot: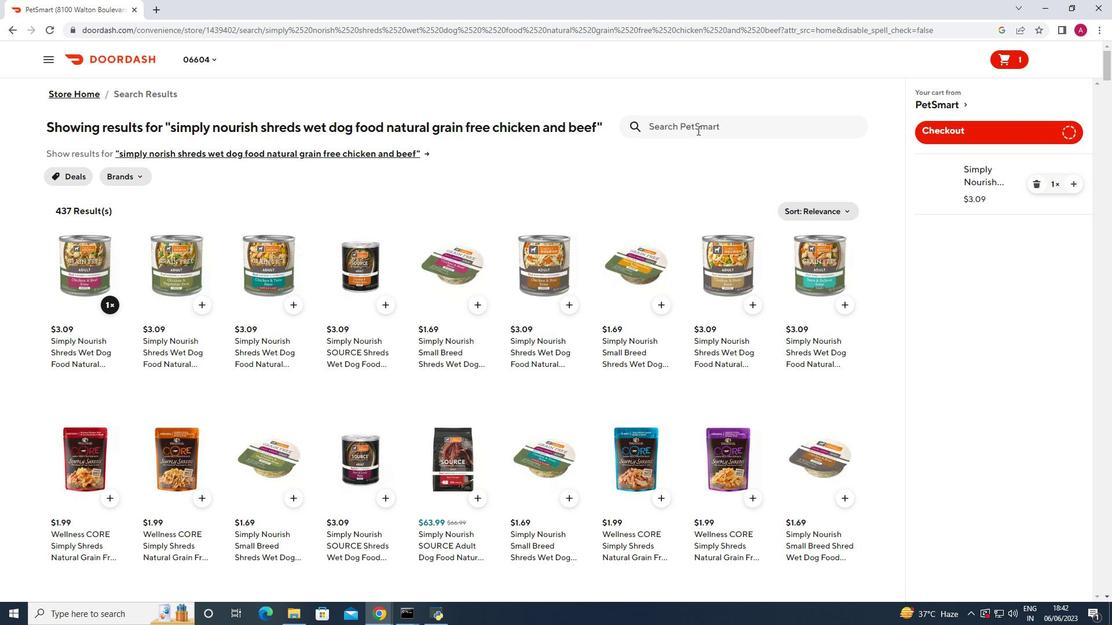 
Action: Mouse pressed left at (699, 125)
Screenshot: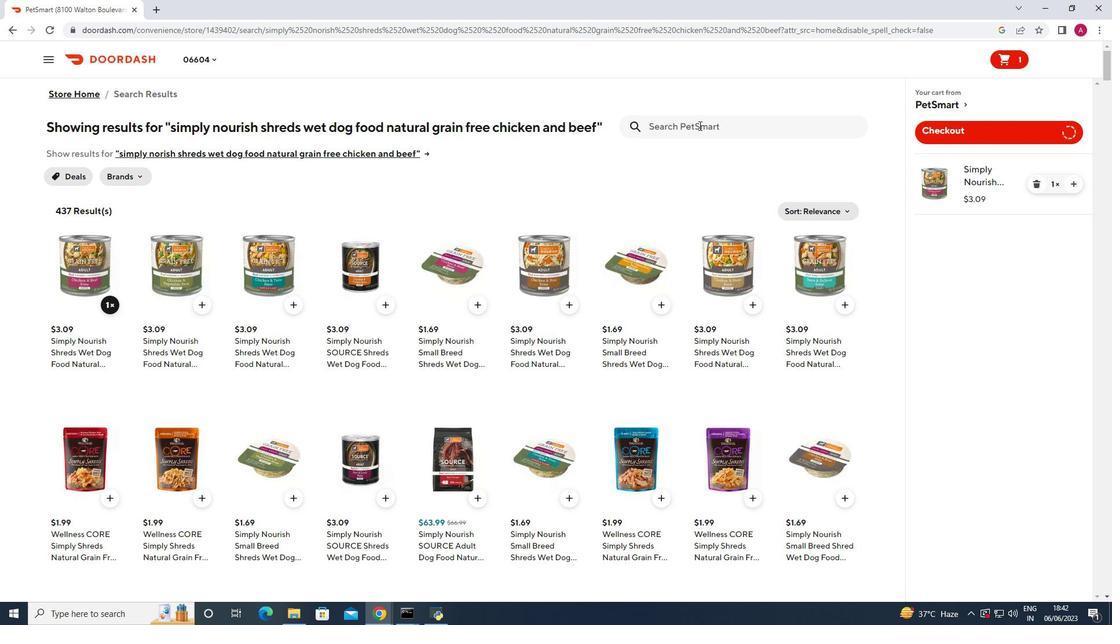 
Action: Key pressed simply<Key.space>norish<Key.space>shreds<Key.space>wet<Key.space>dog<Key.space>food<Key.space>natural<Key.space>chickenand<Key.space>rice<Key.space><Key.enter>
Screenshot: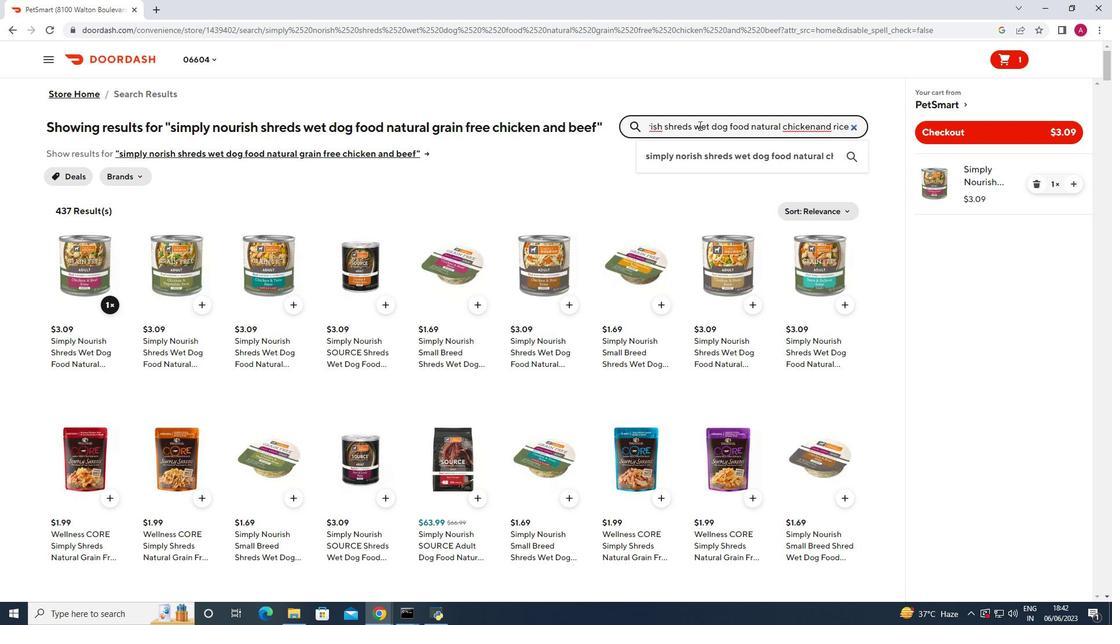
Action: Mouse moved to (108, 280)
Screenshot: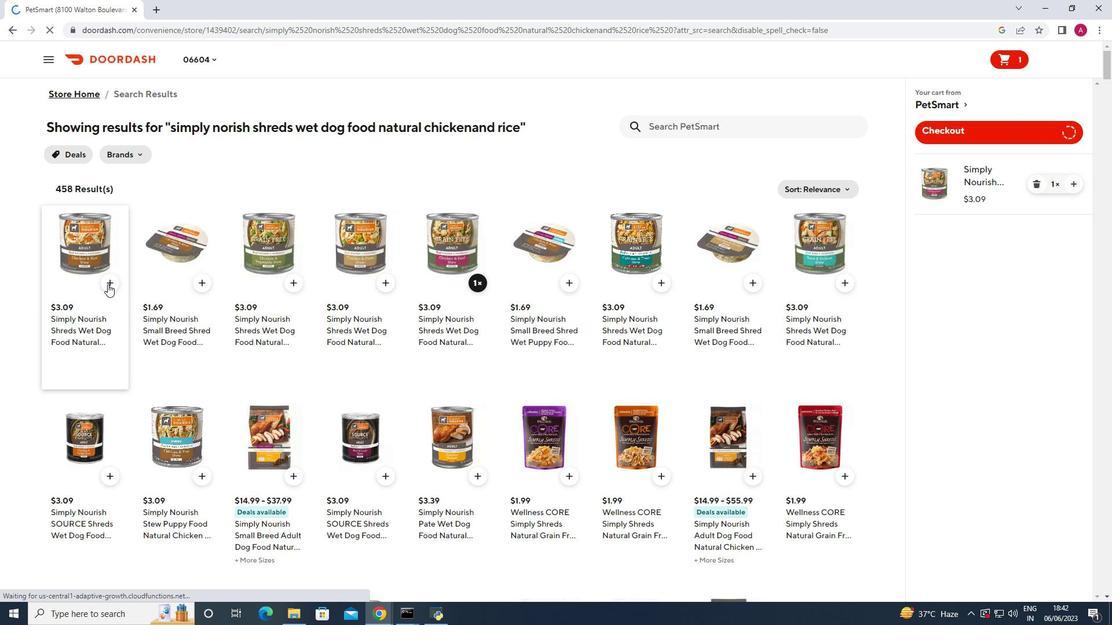 
Action: Mouse pressed left at (108, 280)
Screenshot: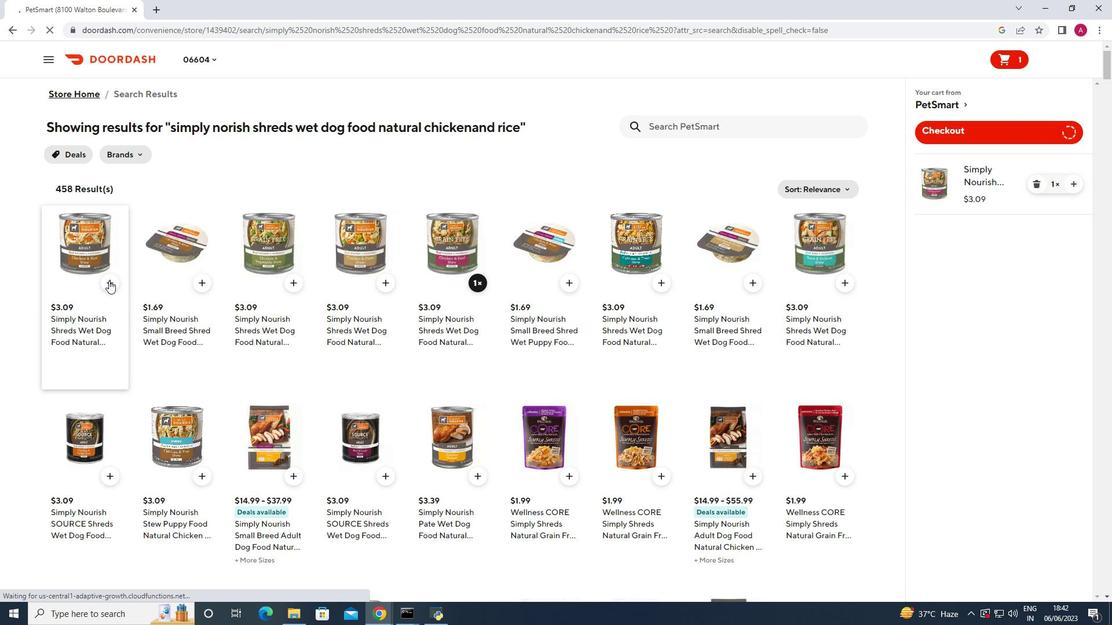 
Action: Mouse moved to (713, 128)
Screenshot: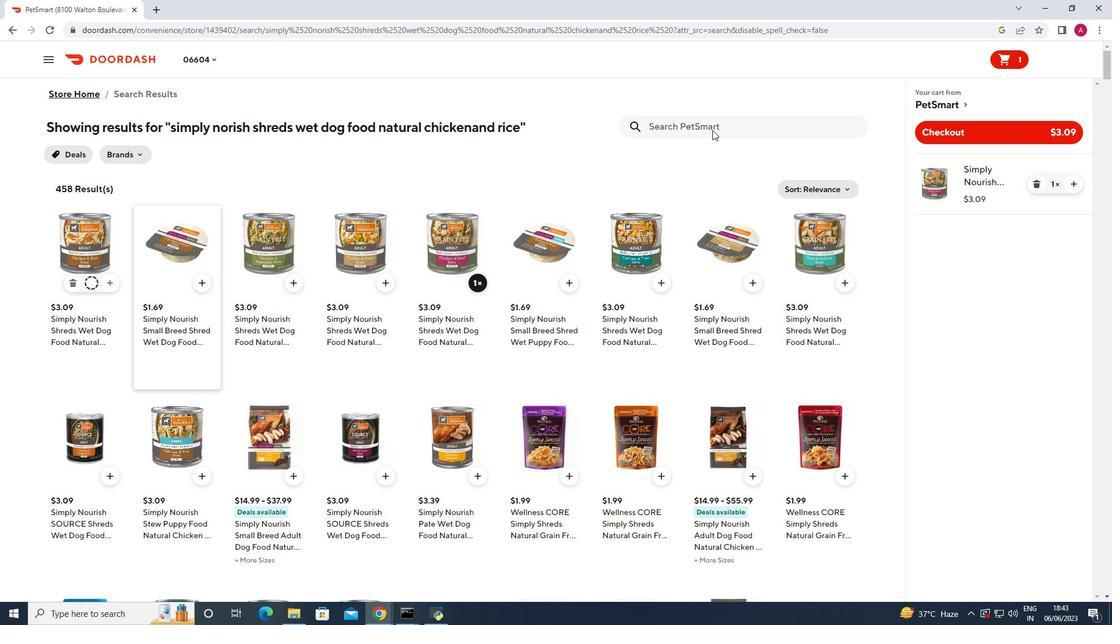 
Action: Mouse pressed left at (713, 128)
Screenshot: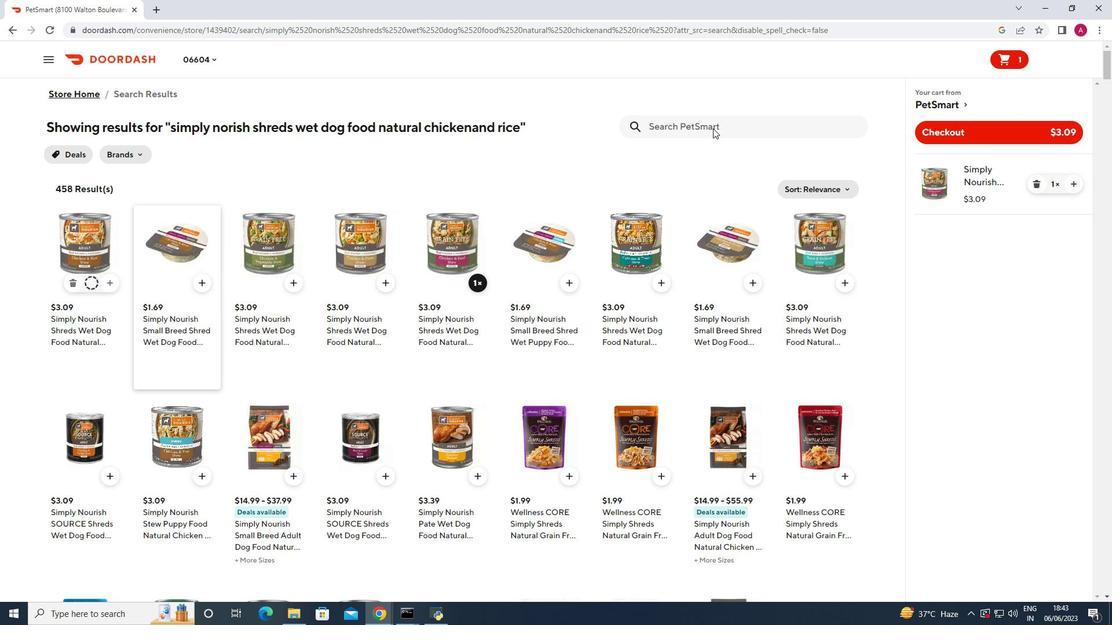 
Action: Key pressed simply<Key.space>norish<Key.space>shreds<Key.space>adullt<Key.space>wet<Key.space>dog<Key.space>food<Key.space>chicken<Key.space>beef<Key.space>and<Key.space>pasta<Key.space>stew<Key.enter>
Screenshot: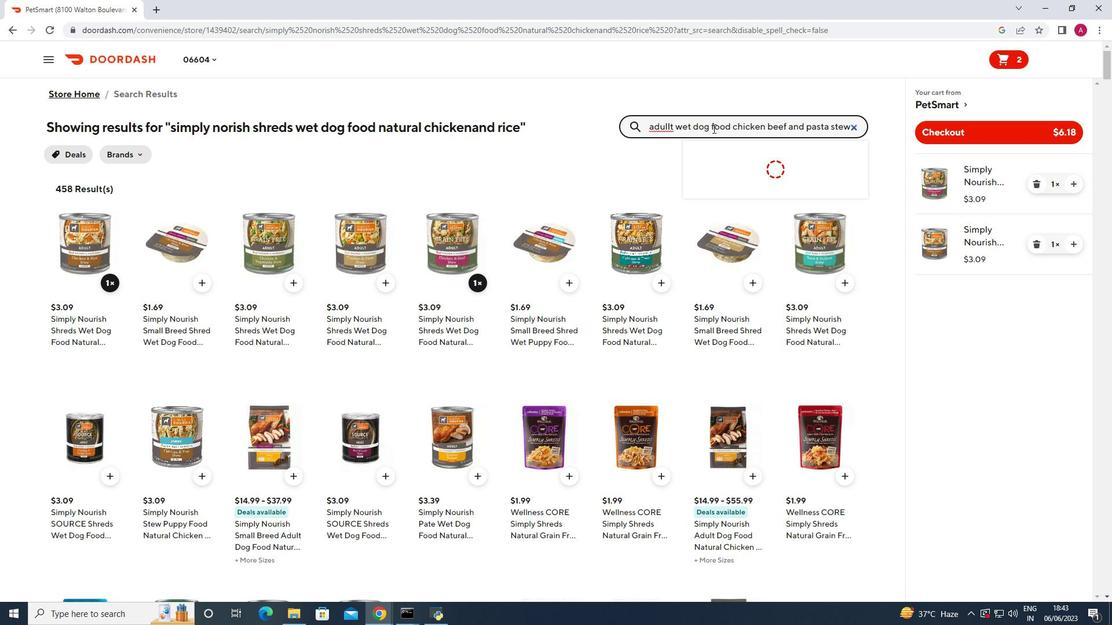 
Action: Mouse moved to (107, 283)
Screenshot: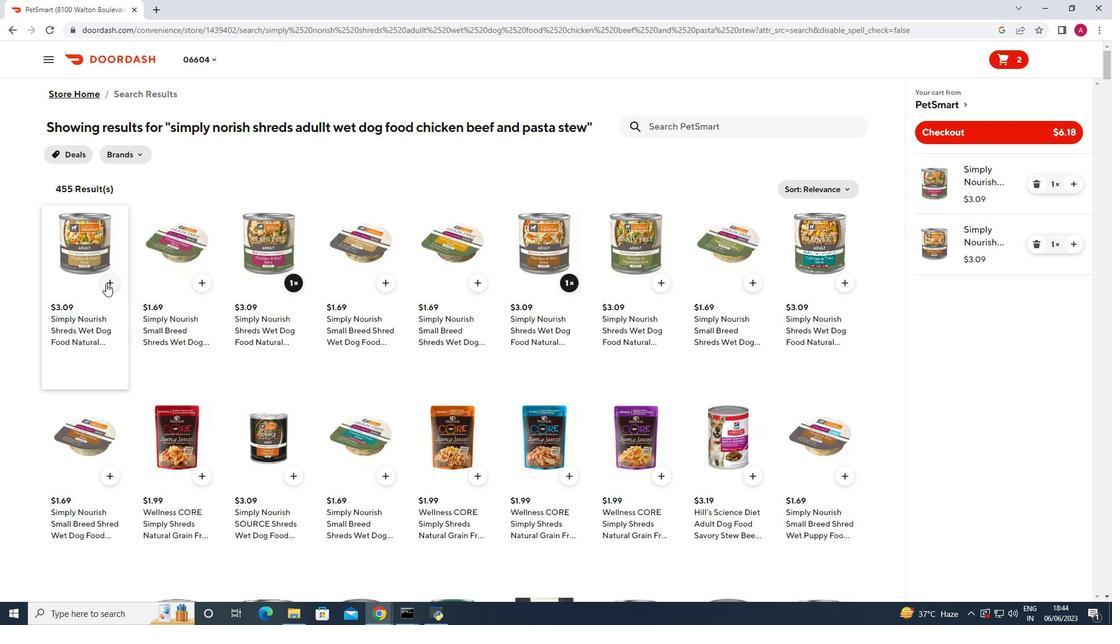 
Action: Mouse pressed left at (107, 283)
Screenshot: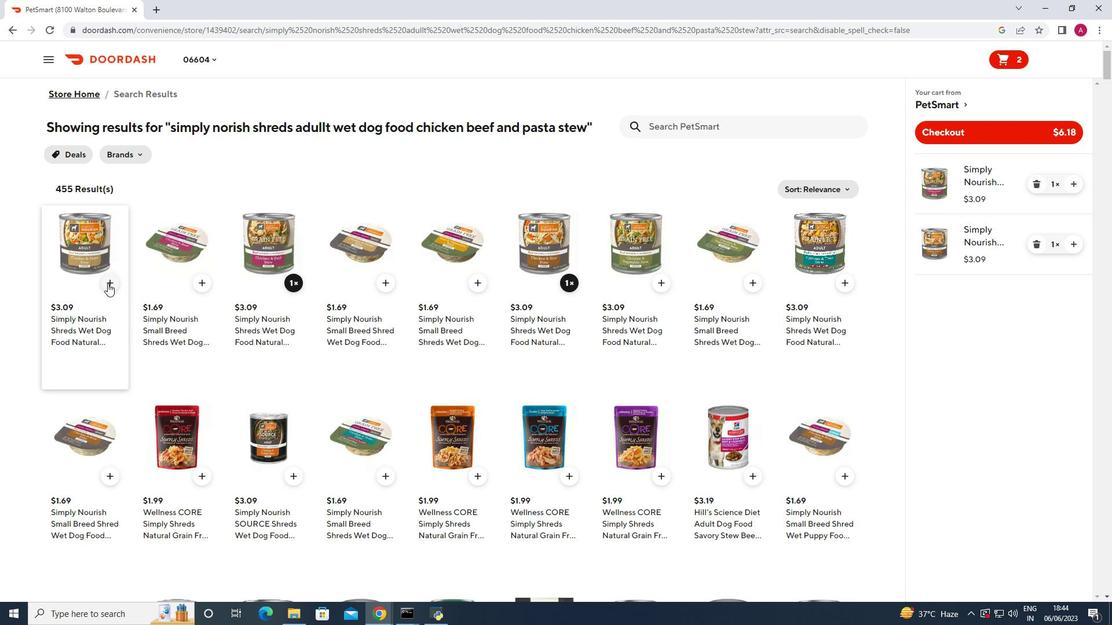 
Action: Mouse moved to (700, 131)
Screenshot: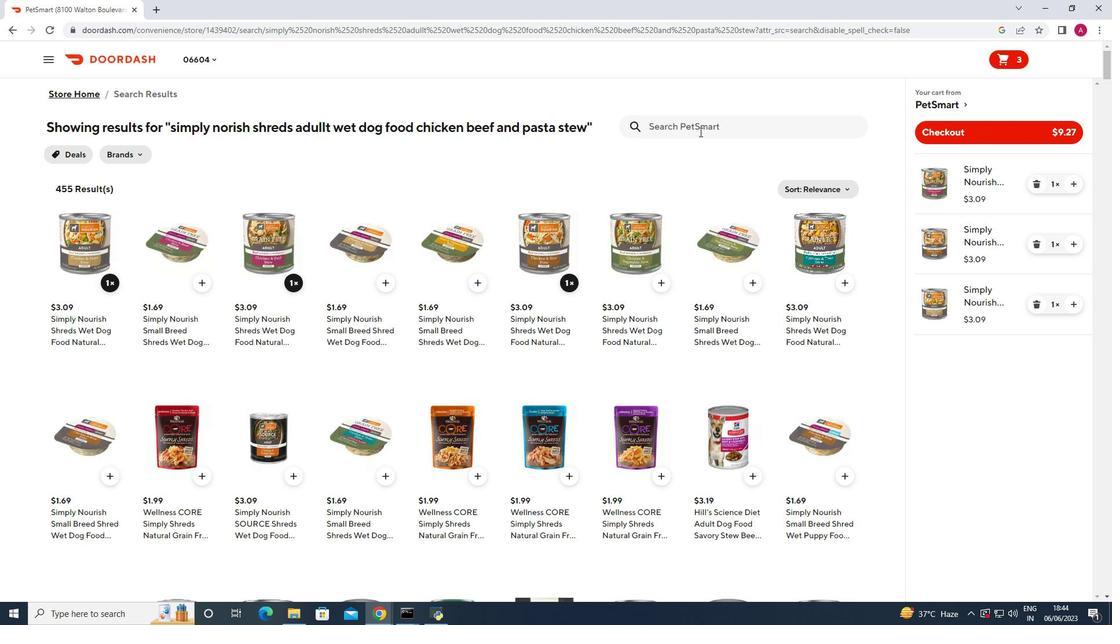
Action: Mouse pressed left at (700, 131)
Screenshot: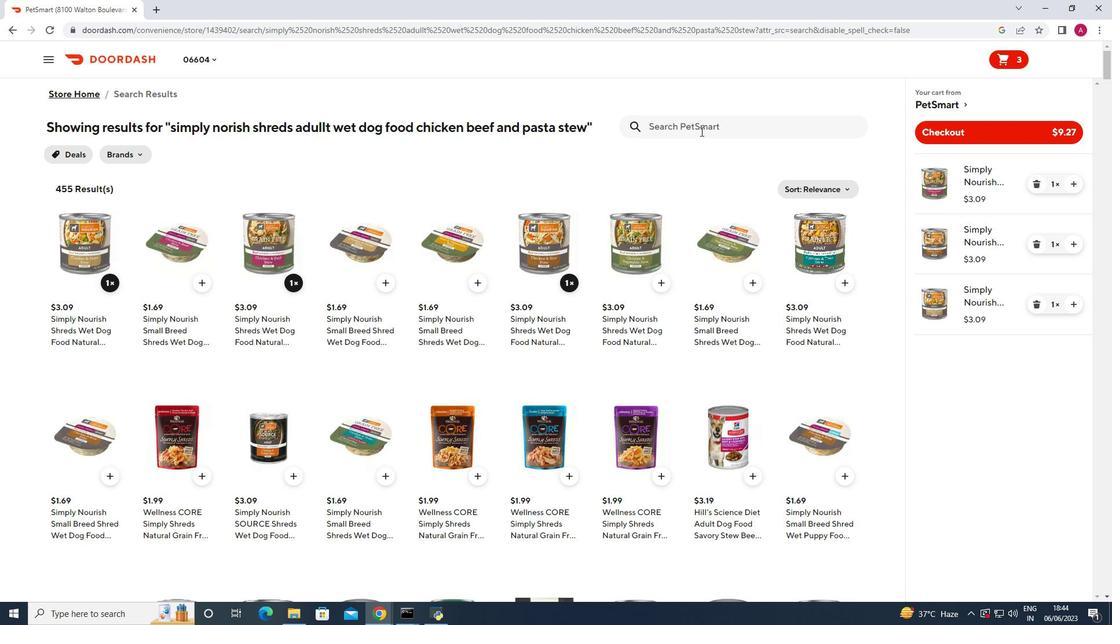 
Action: Key pressed hills<Key.space>science<Key.space>diet<Key.space>adult<Key.space>dog<Key.space>food<Key.space>chj<Key.backspace>icken<Key.space>and<Key.space>barley<Key.space><Key.enter>
Screenshot: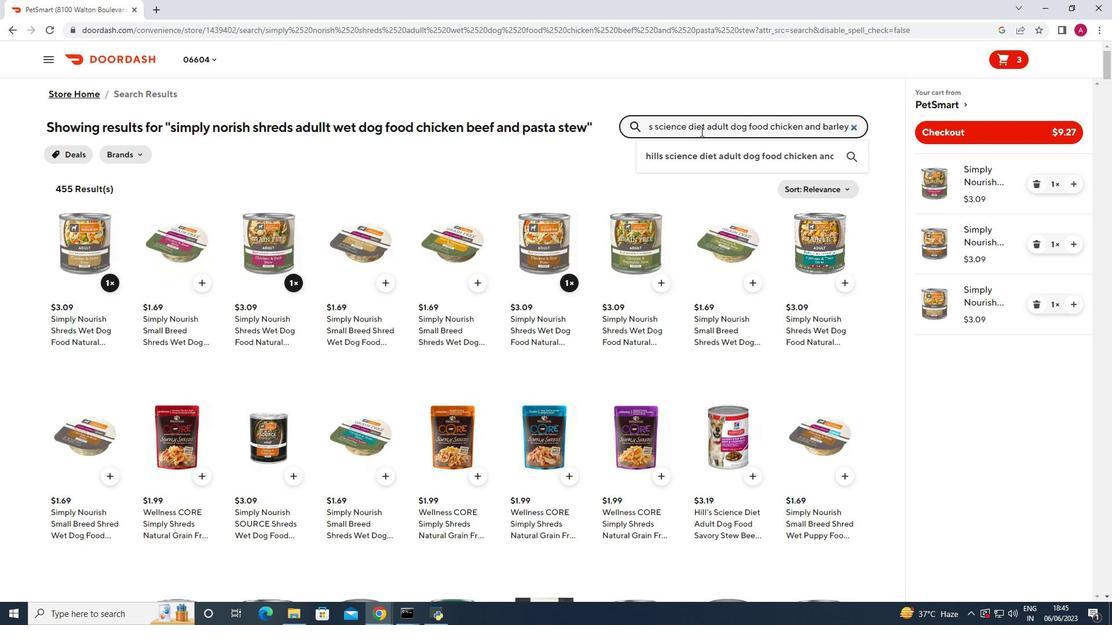 
Action: Mouse moved to (108, 284)
Screenshot: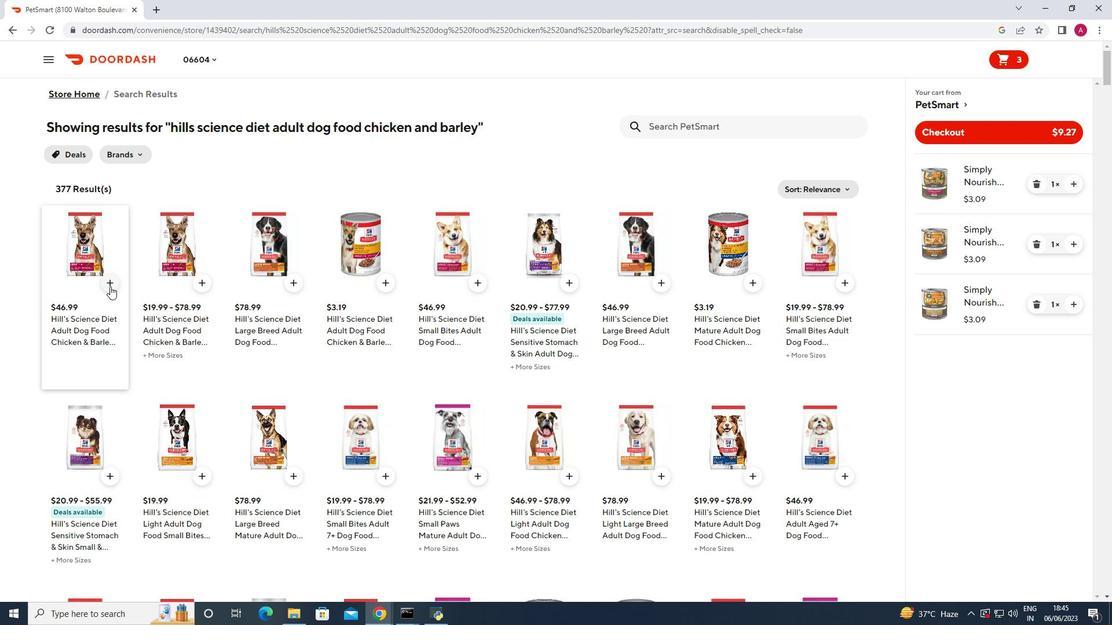 
Action: Mouse pressed left at (108, 284)
Screenshot: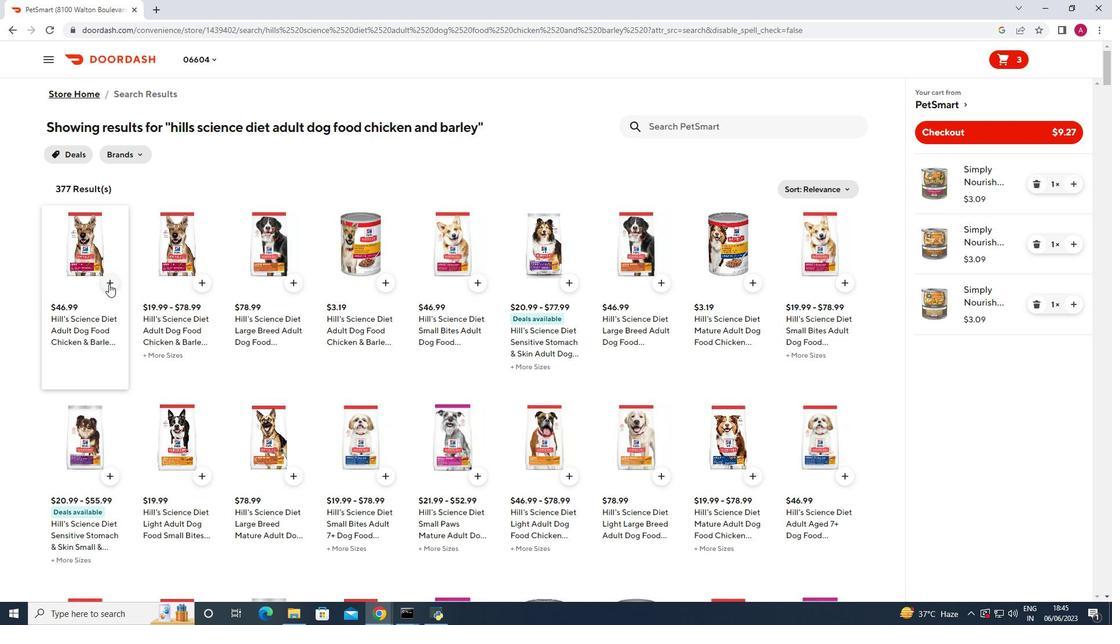 
Action: Mouse moved to (426, 196)
Screenshot: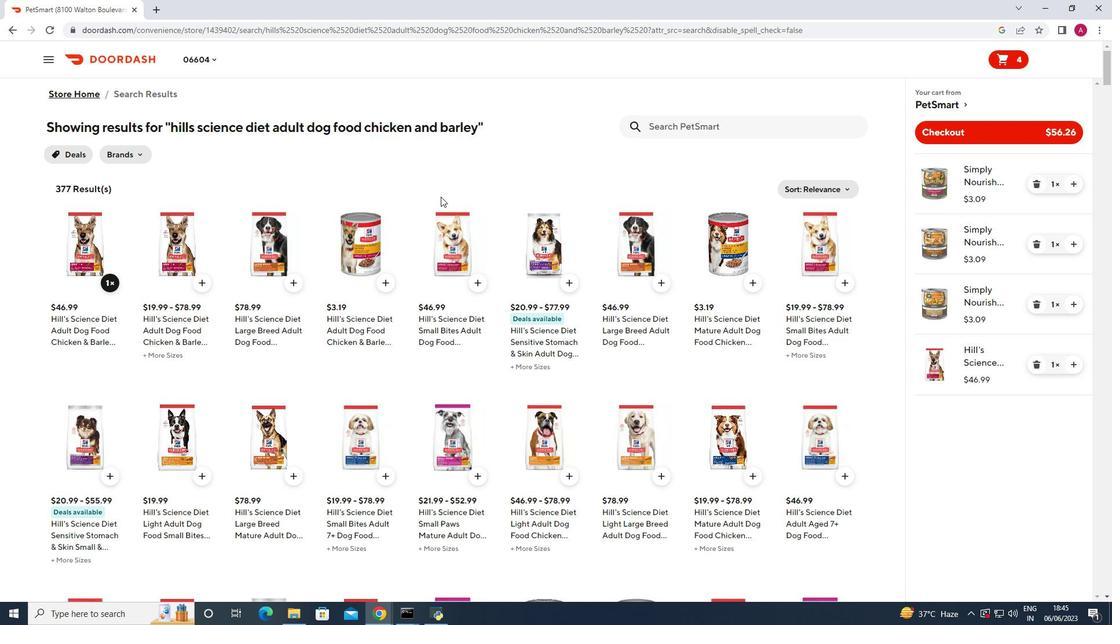 
